 Task: Open Card Email Newsletter Campaign in Board Influencer Marketing to Workspace Customer Success and add a team member Softage.4@softage.net, a label Orange, a checklist E-book Publishing, an attachment from your onedrive, a color Orange and finally, add a card description 'Develop and launch new email marketing campaign' and a comment 'Let us make sure we have clear communication channels in place for this task to ensure that everyone is on the same page.'. Add a start date 'Jan 04, 1900' with a due date 'Jan 11, 1900'
Action: Mouse moved to (39, 279)
Screenshot: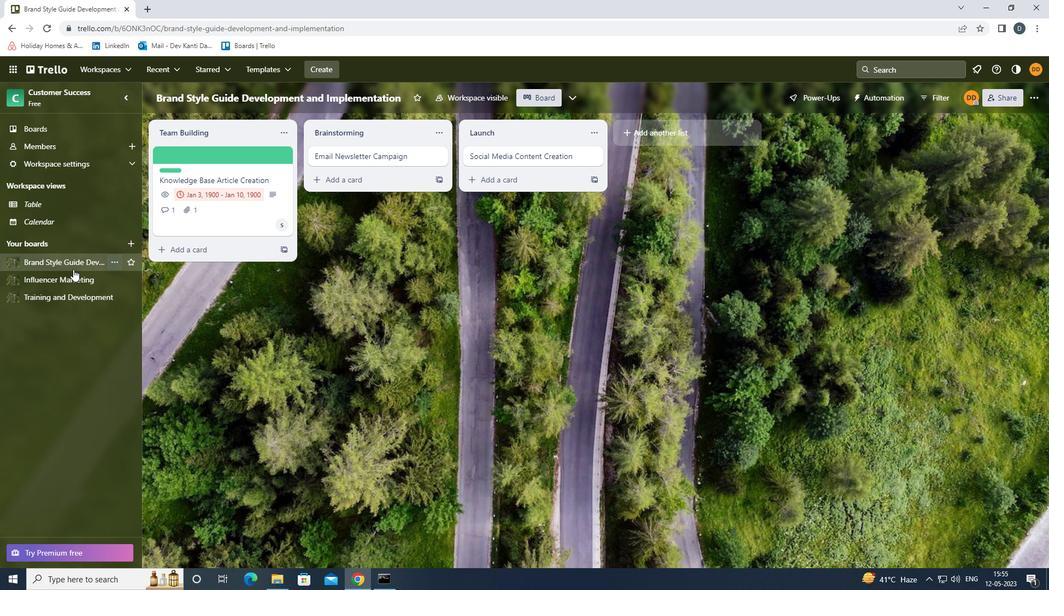 
Action: Mouse pressed left at (39, 279)
Screenshot: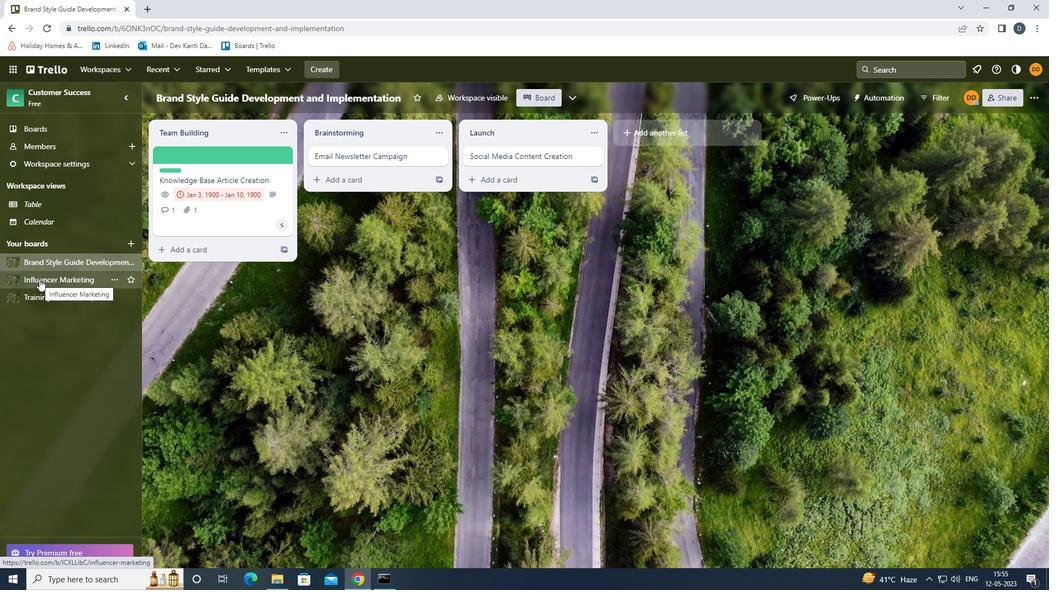 
Action: Mouse moved to (352, 155)
Screenshot: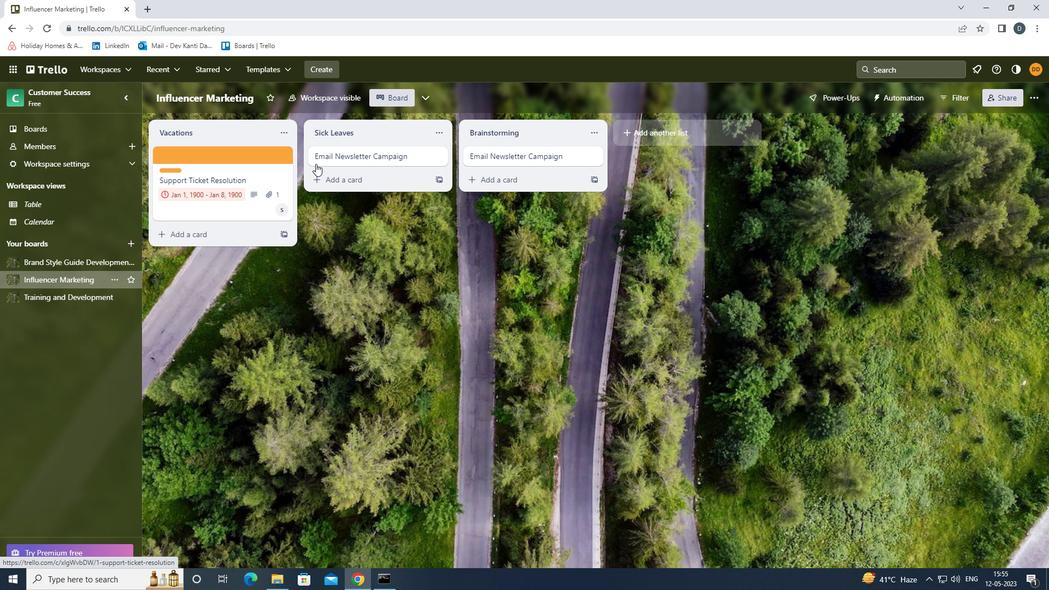 
Action: Mouse pressed left at (352, 155)
Screenshot: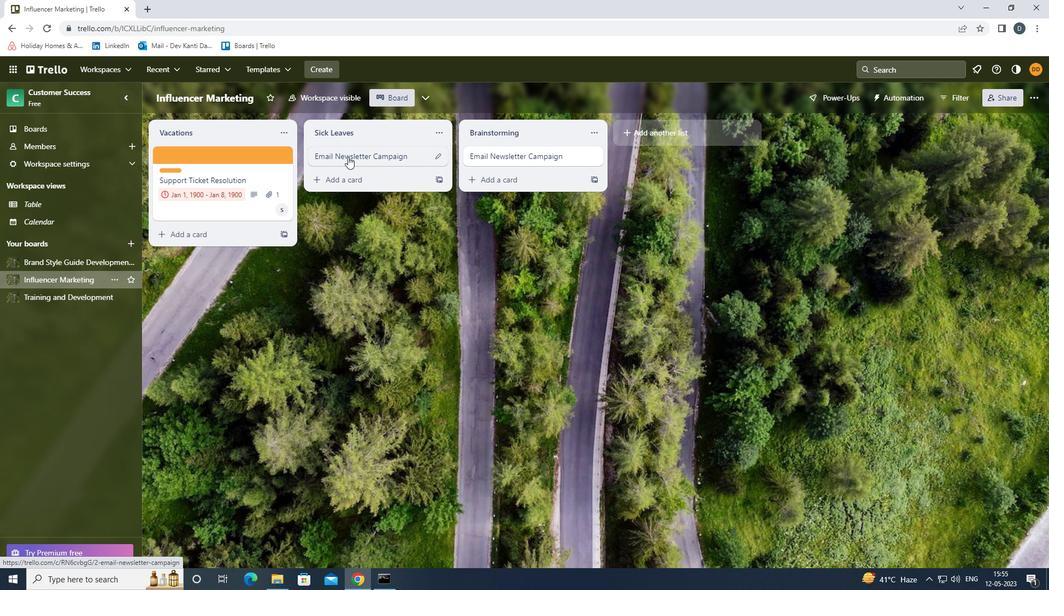 
Action: Mouse moved to (657, 192)
Screenshot: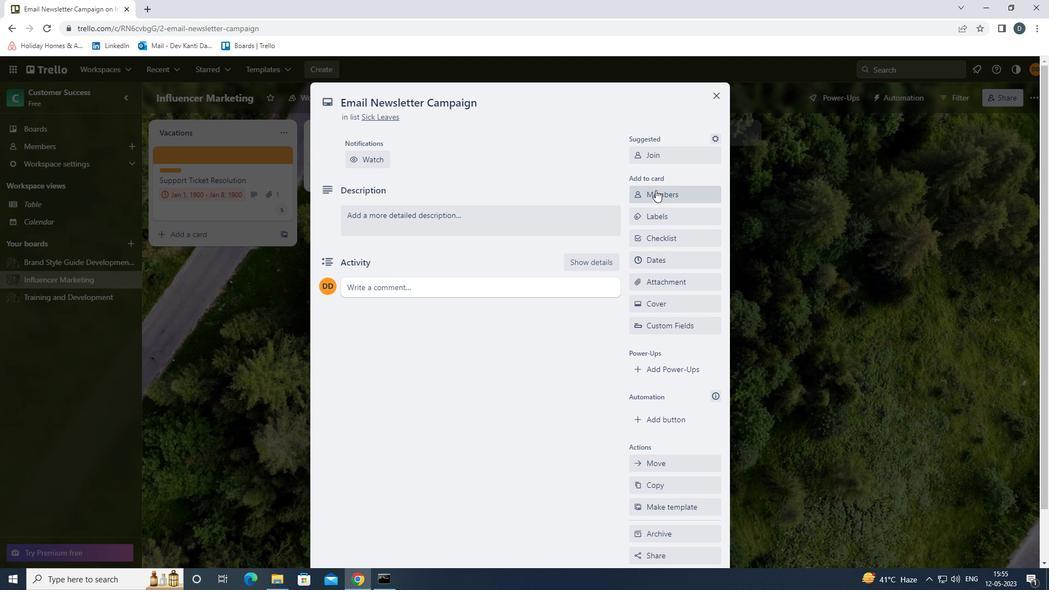 
Action: Mouse pressed left at (657, 192)
Screenshot: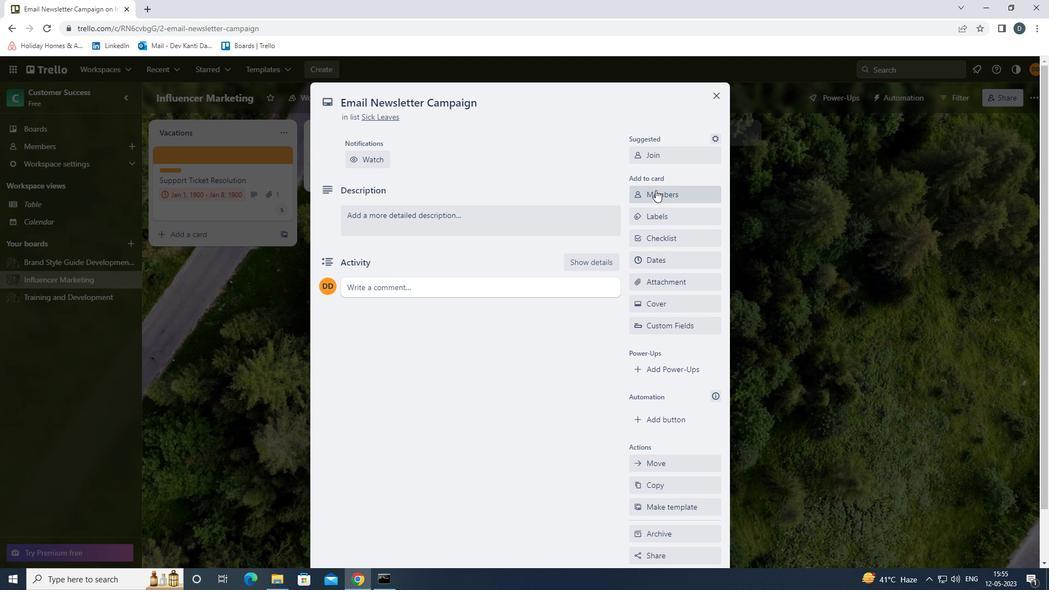 
Action: Mouse moved to (646, 193)
Screenshot: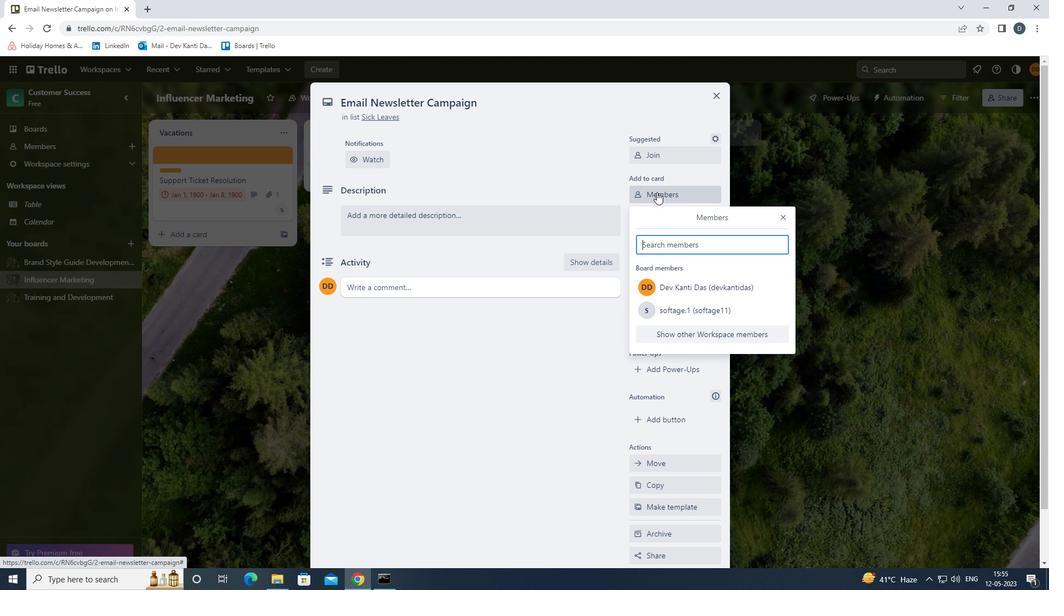 
Action: Key pressed <Key.shift>SOFTAGE.4<Key.shift>@SOFTAGE.NET
Screenshot: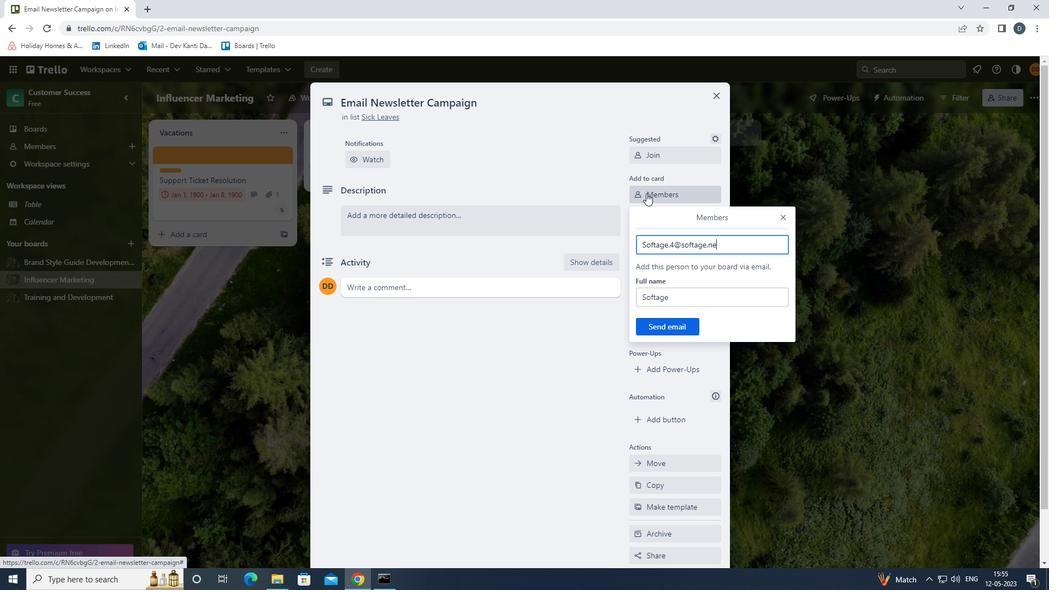
Action: Mouse moved to (646, 326)
Screenshot: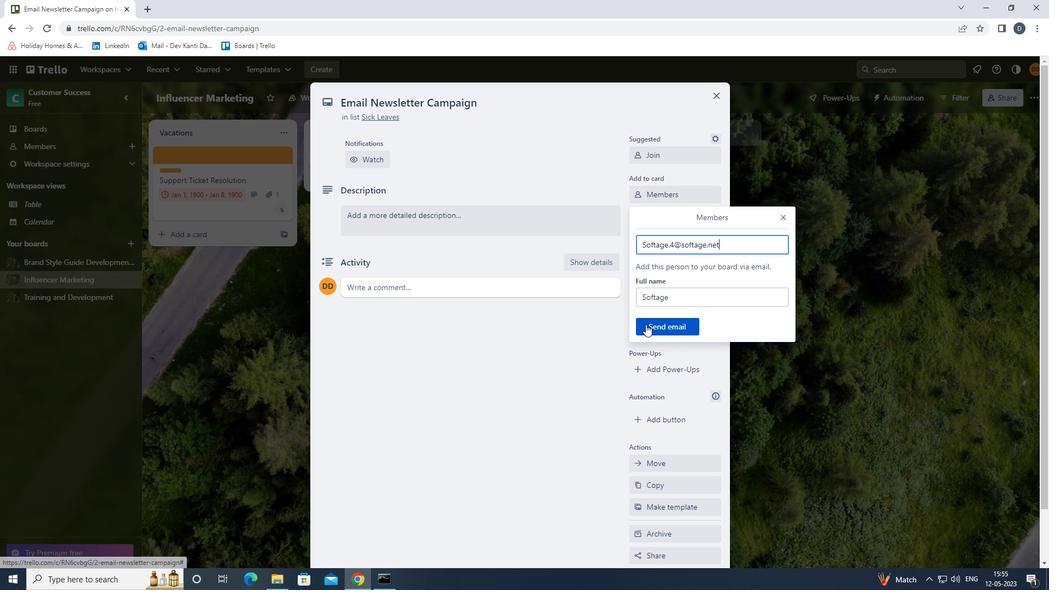 
Action: Mouse pressed left at (646, 326)
Screenshot: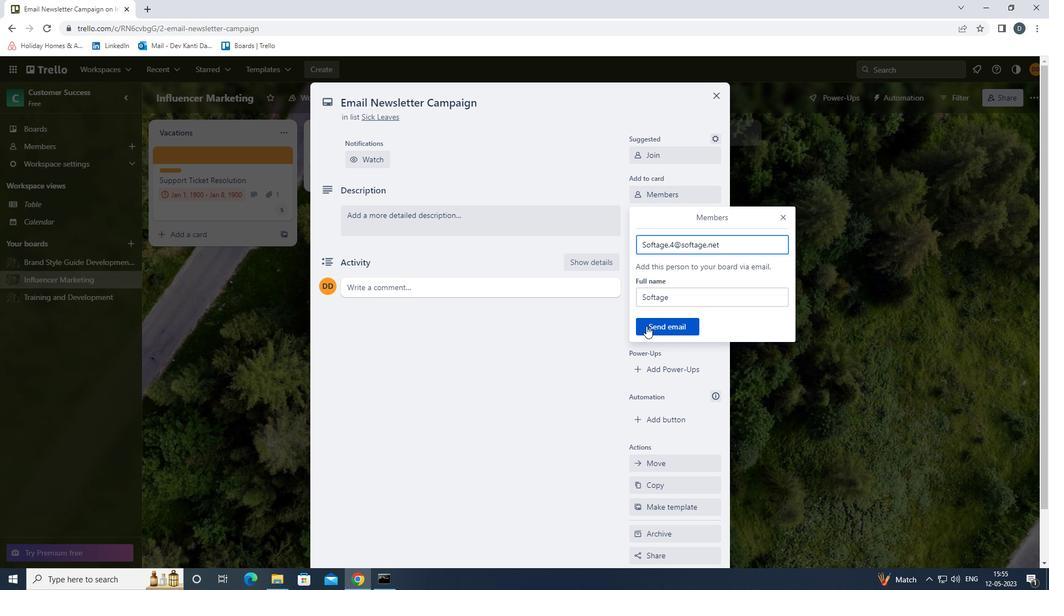 
Action: Mouse moved to (674, 221)
Screenshot: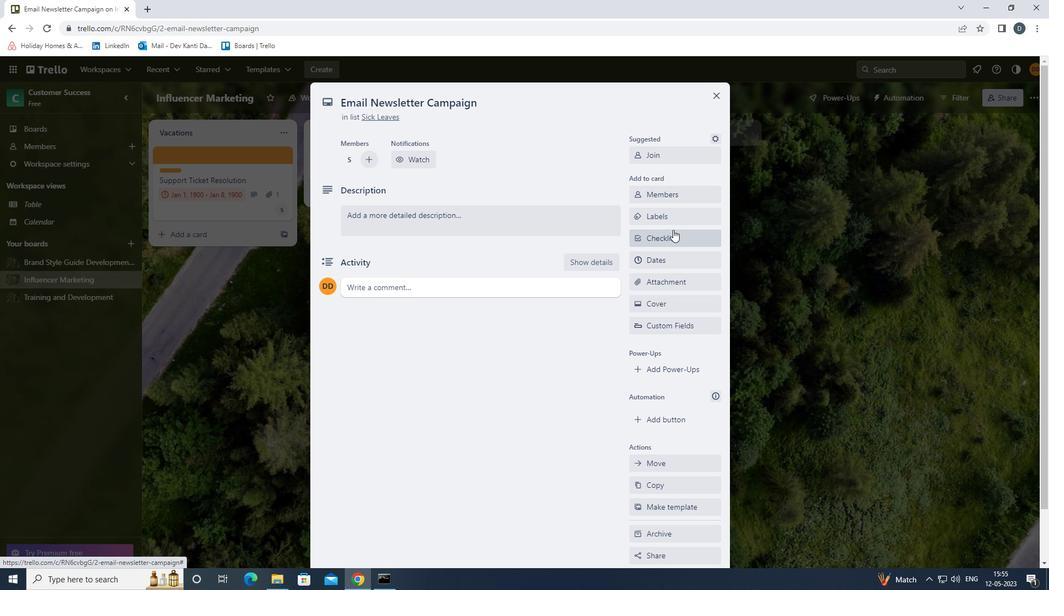
Action: Mouse pressed left at (674, 221)
Screenshot: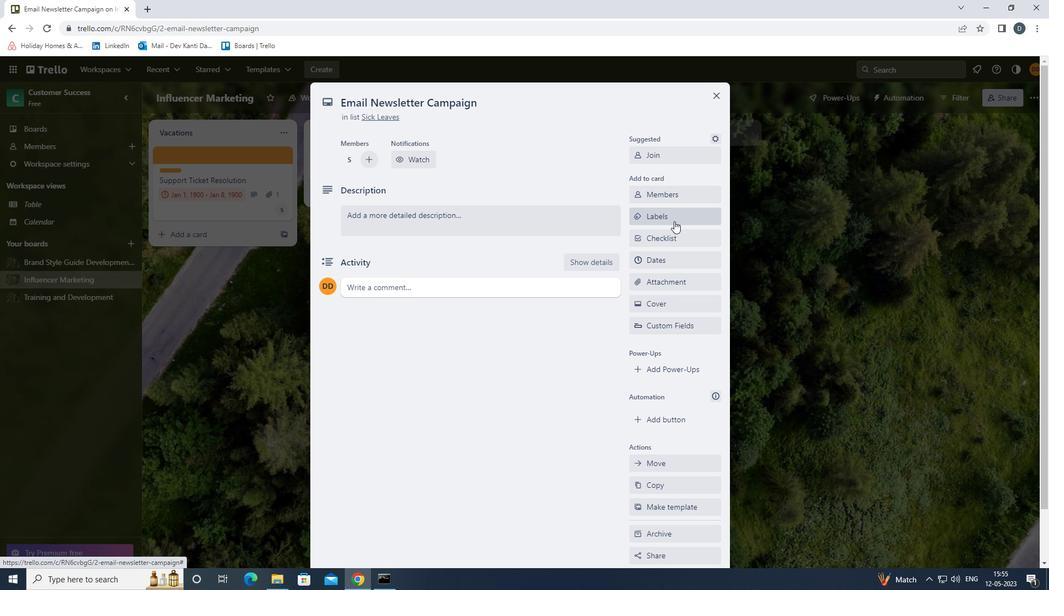 
Action: Mouse moved to (693, 351)
Screenshot: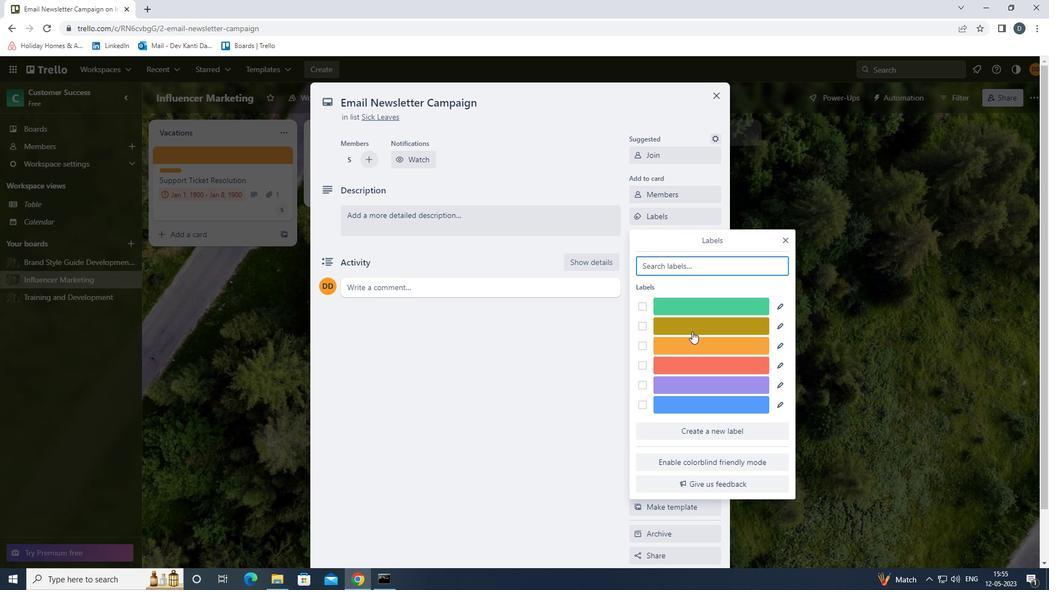 
Action: Mouse pressed left at (693, 351)
Screenshot: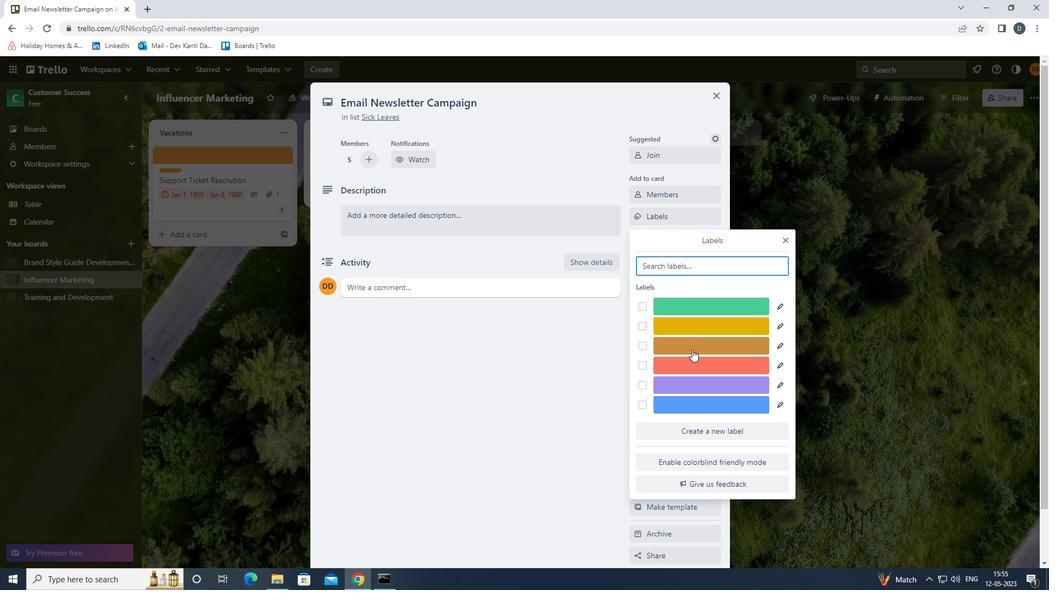 
Action: Mouse moved to (787, 241)
Screenshot: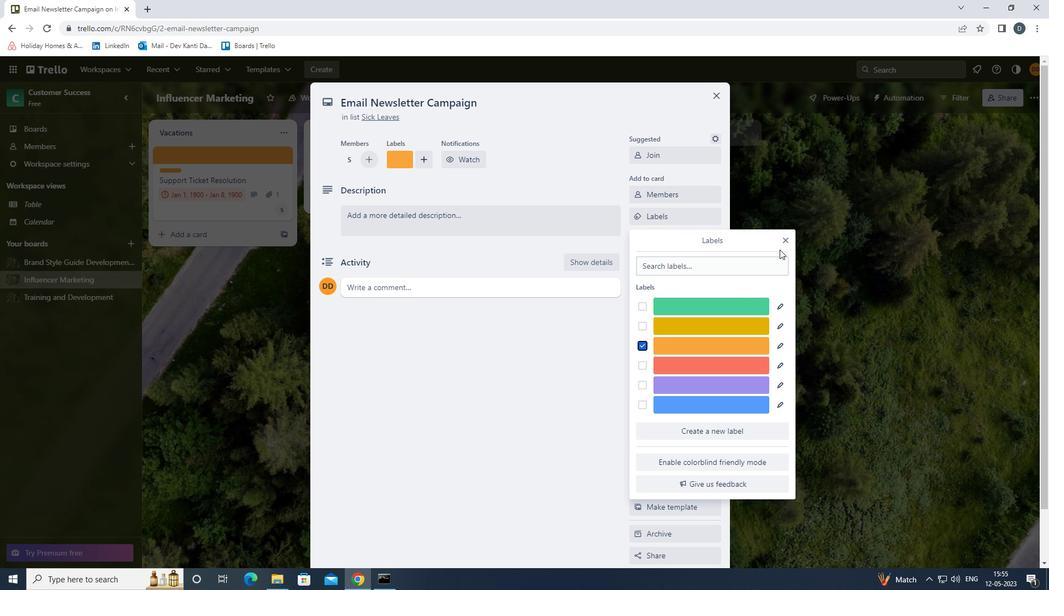 
Action: Mouse pressed left at (787, 241)
Screenshot: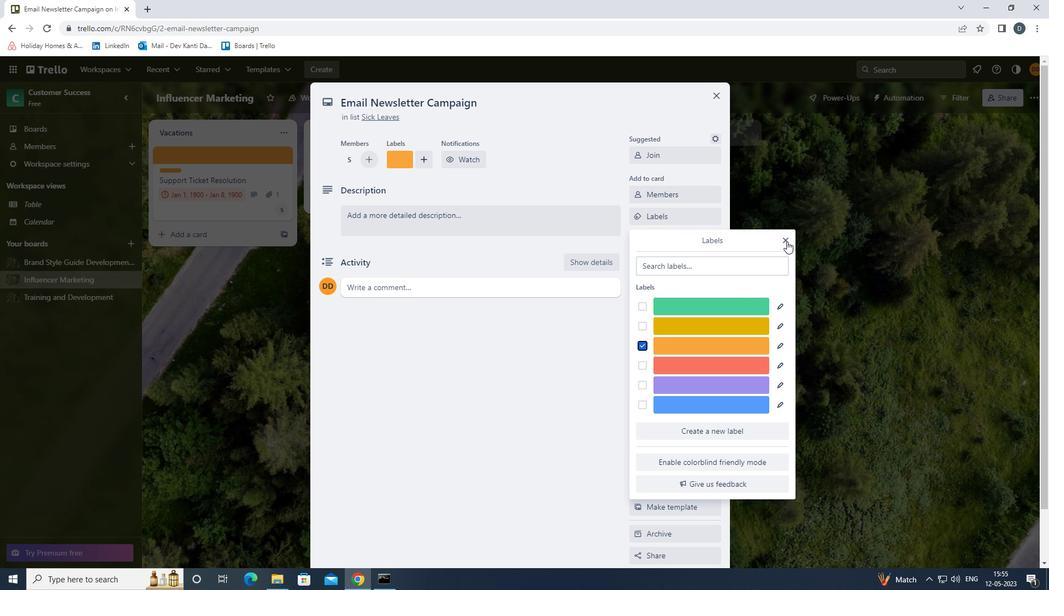 
Action: Mouse moved to (671, 238)
Screenshot: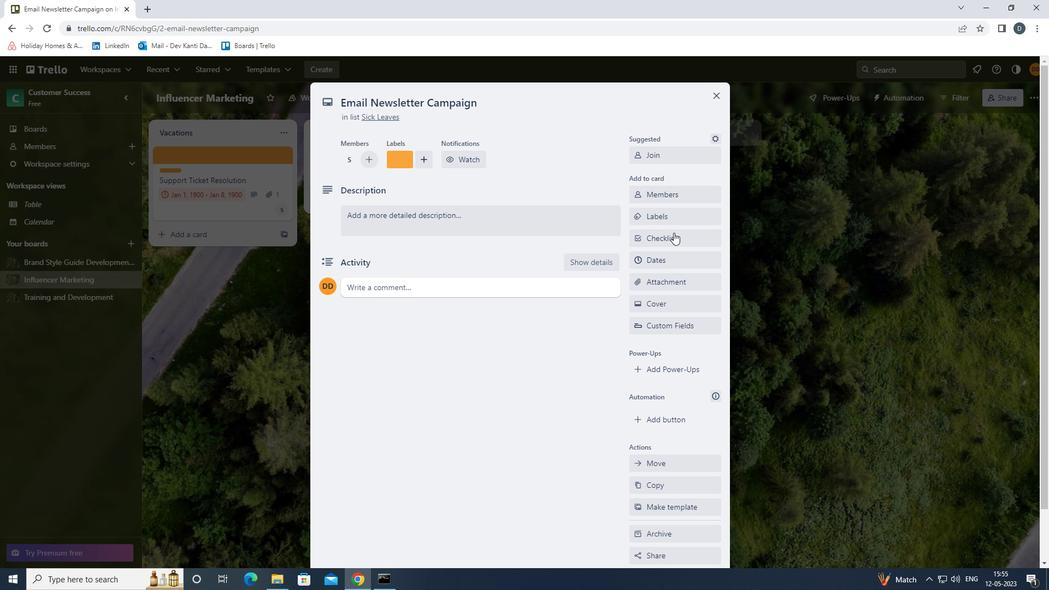
Action: Mouse pressed left at (671, 238)
Screenshot: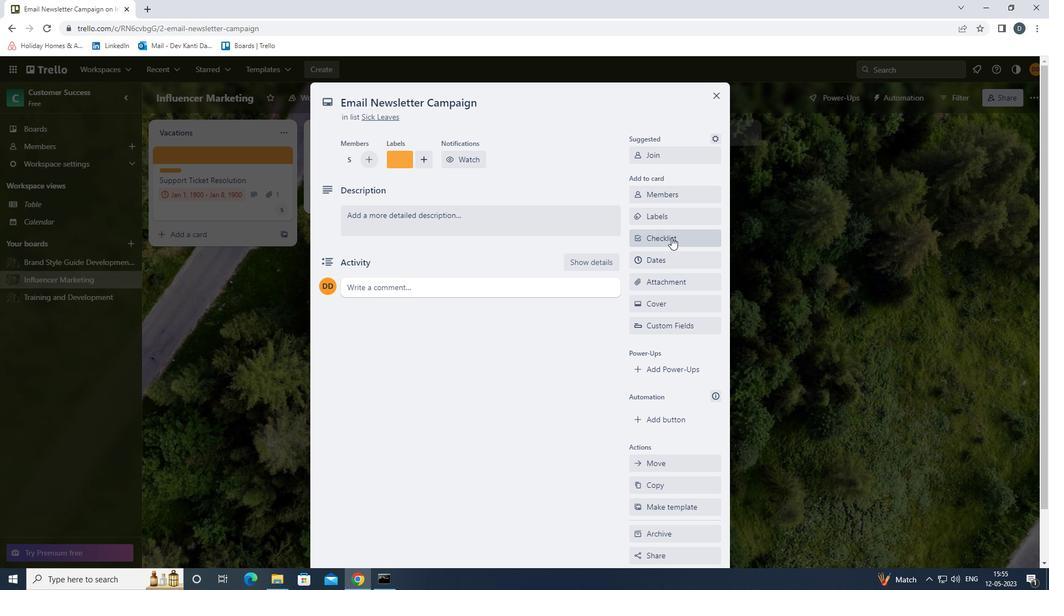 
Action: Key pressed <Key.shift>E<Key.down><Key.enter>
Screenshot: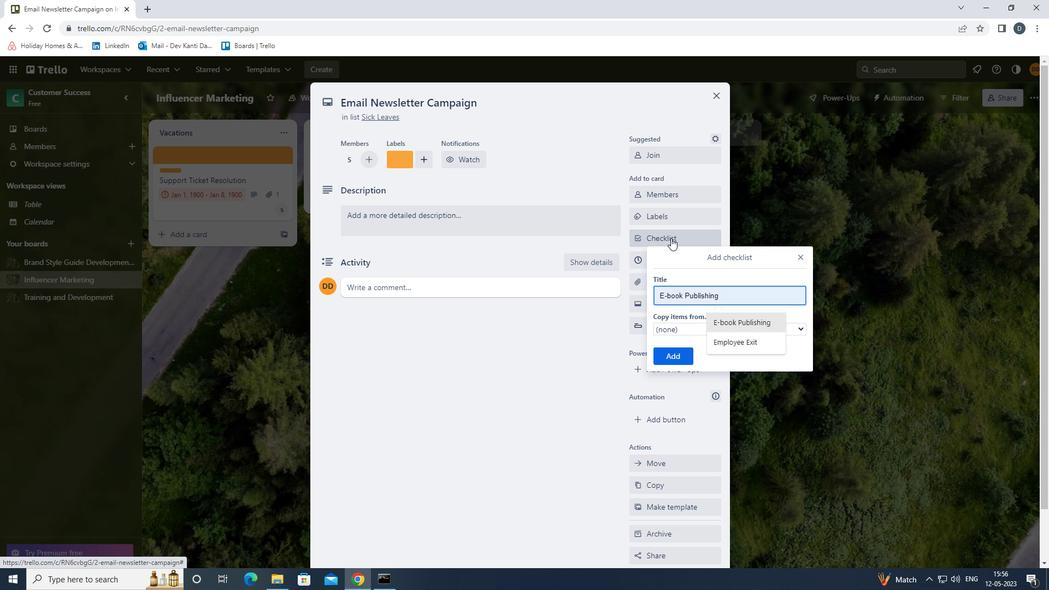 
Action: Mouse moved to (682, 338)
Screenshot: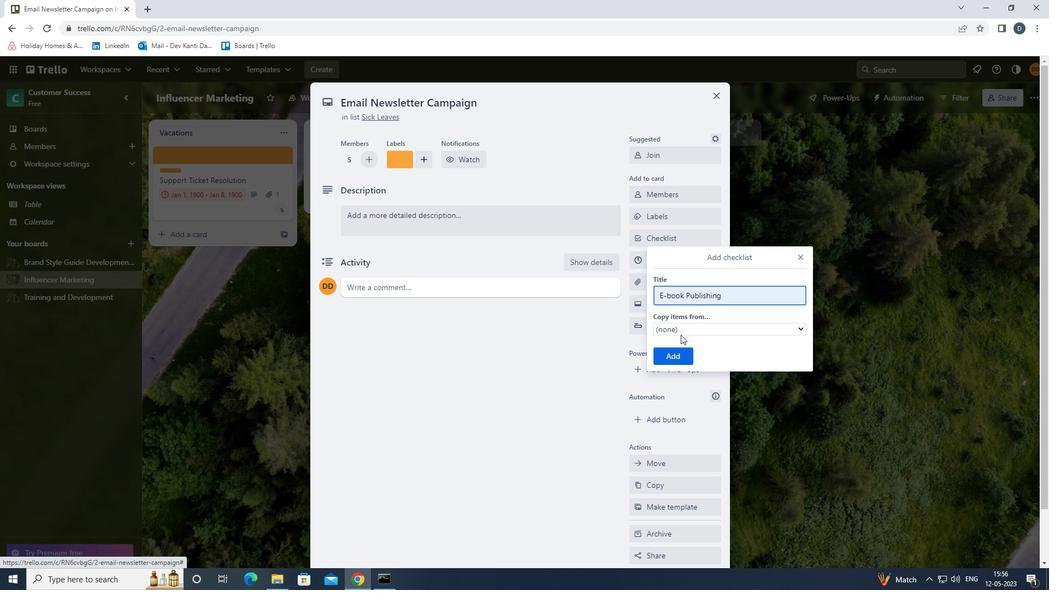 
Action: Key pressed <Key.enter>
Screenshot: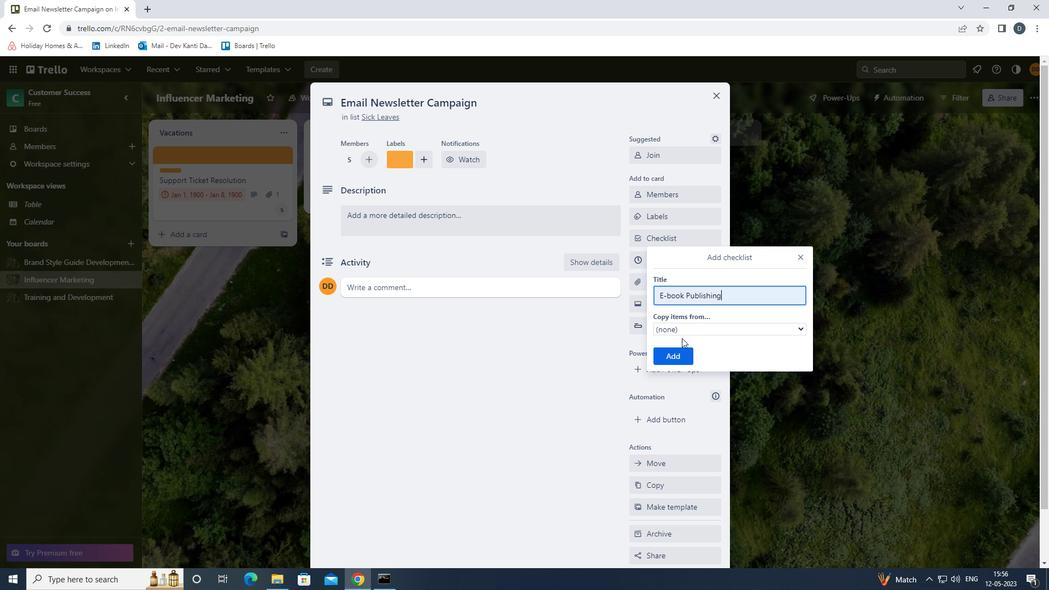 
Action: Mouse moved to (685, 279)
Screenshot: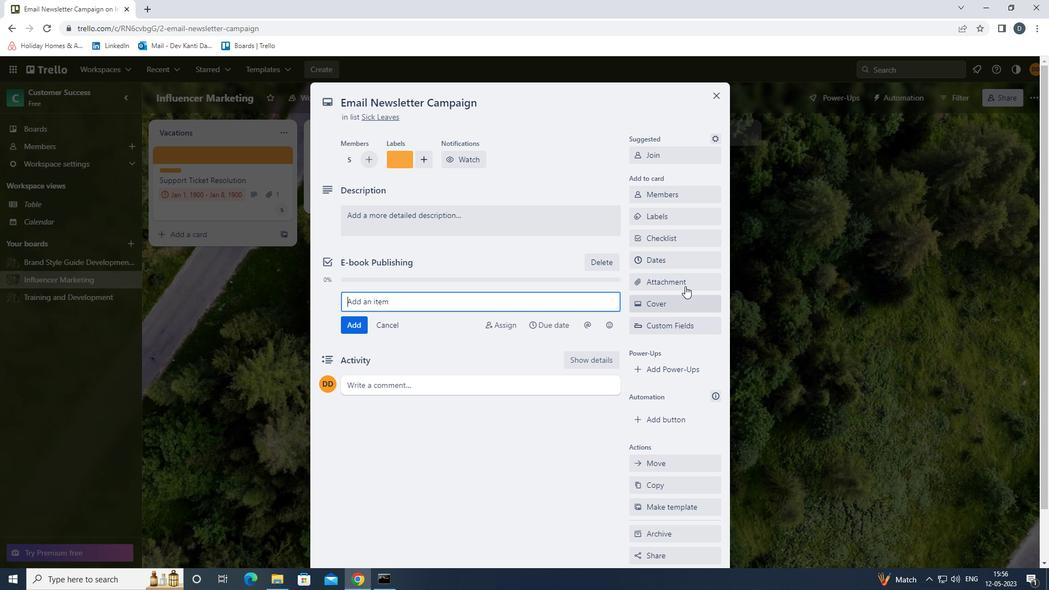
Action: Mouse pressed left at (685, 279)
Screenshot: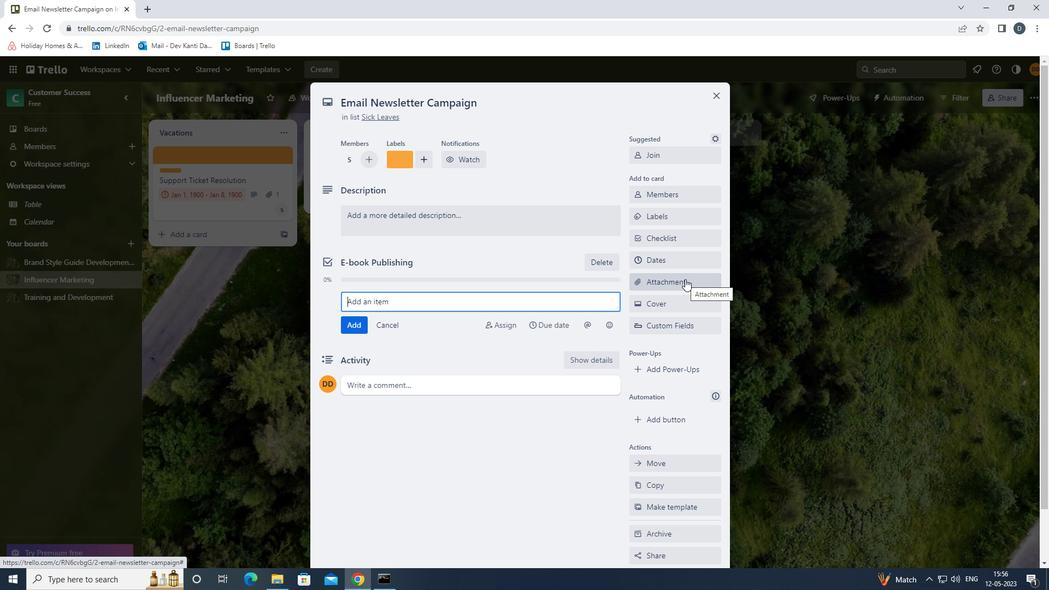 
Action: Mouse moved to (683, 410)
Screenshot: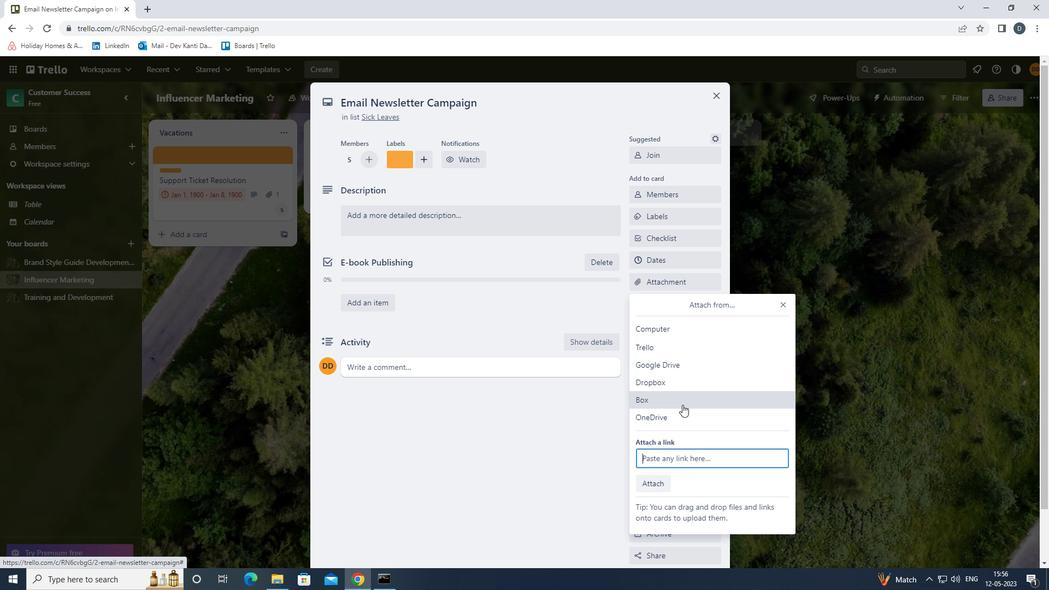 
Action: Mouse pressed left at (683, 410)
Screenshot: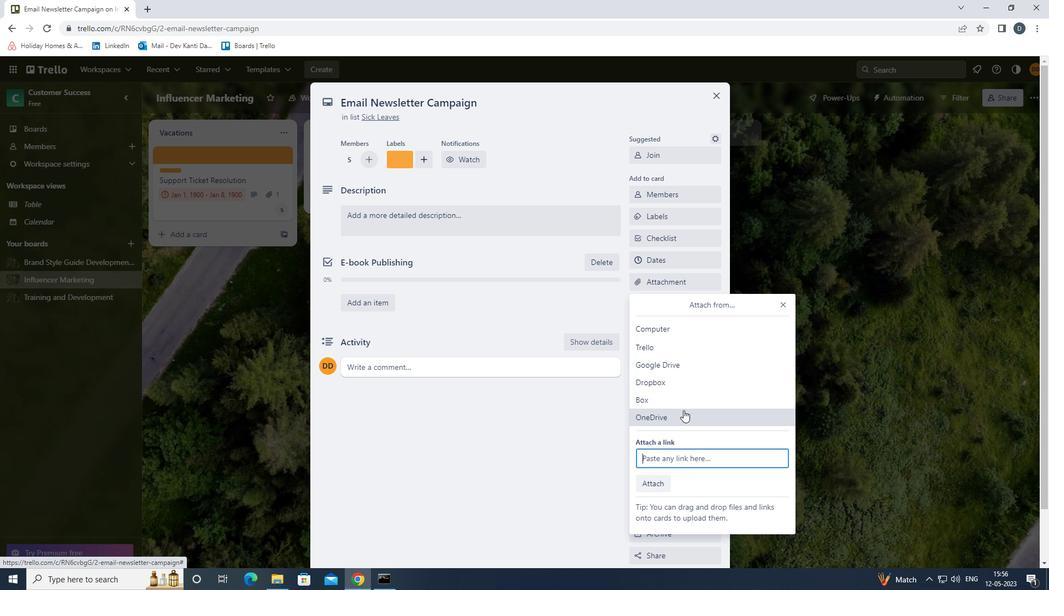 
Action: Mouse moved to (645, 239)
Screenshot: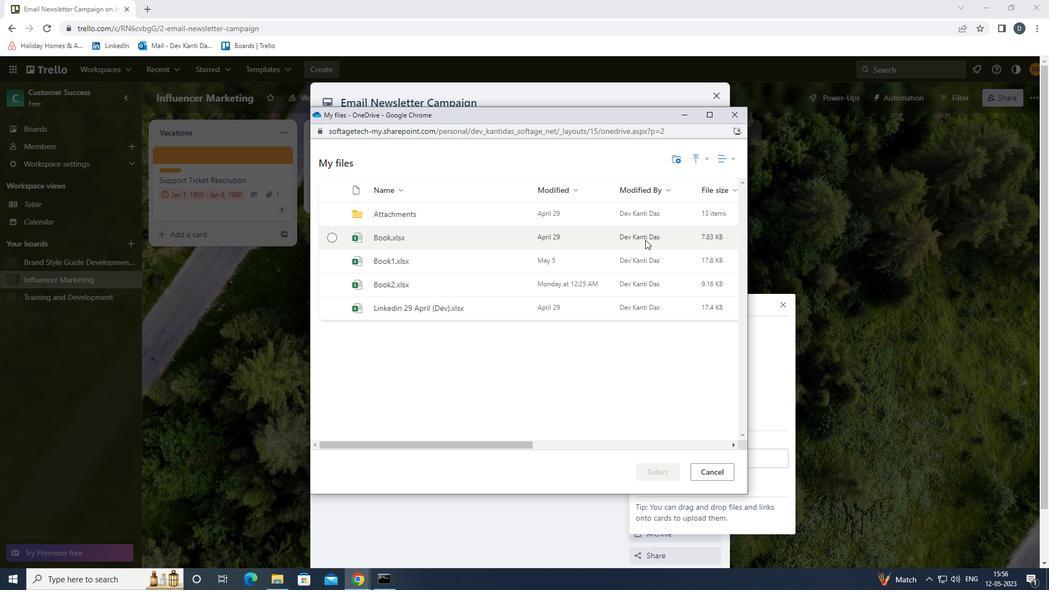 
Action: Mouse pressed left at (645, 239)
Screenshot: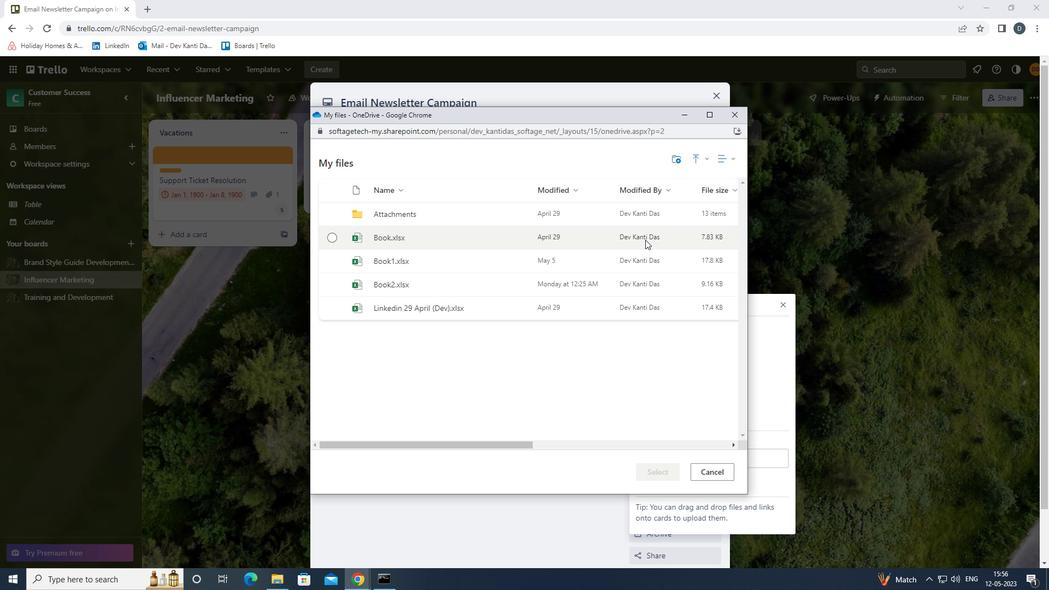 
Action: Mouse moved to (659, 466)
Screenshot: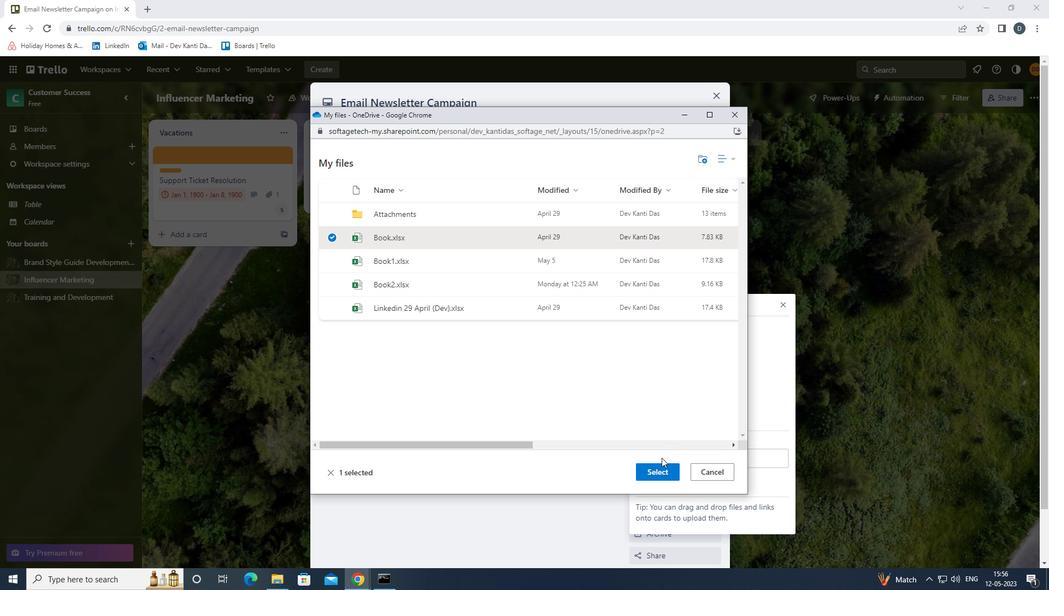 
Action: Mouse pressed left at (659, 466)
Screenshot: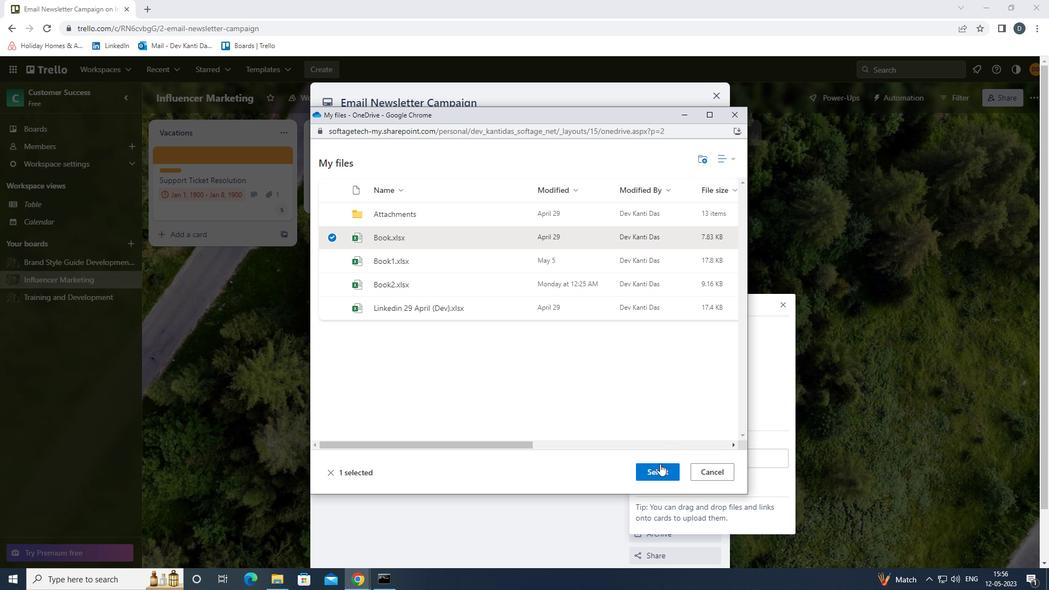 
Action: Mouse moved to (670, 308)
Screenshot: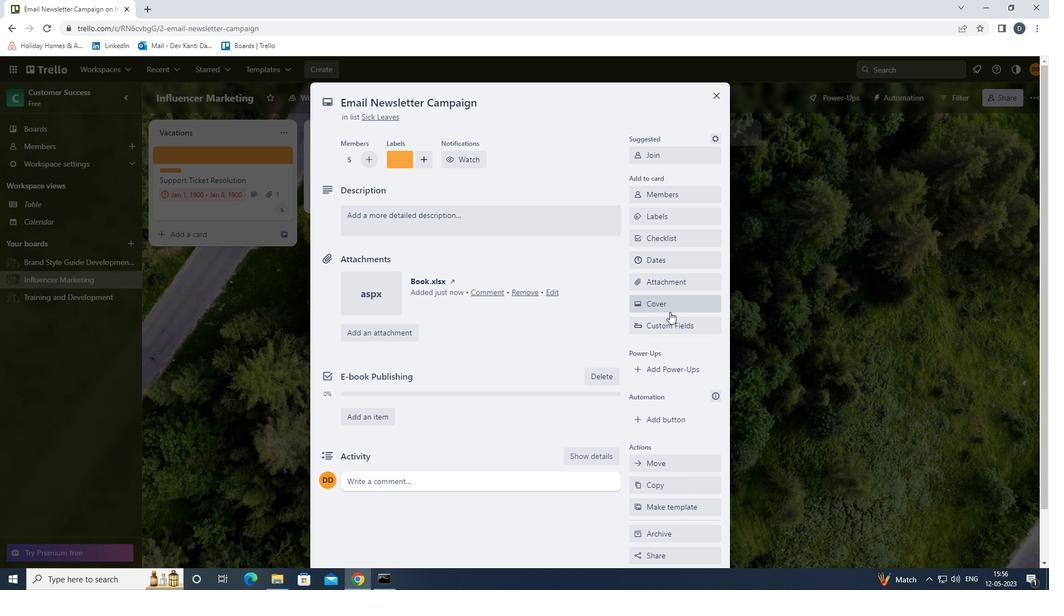 
Action: Mouse pressed left at (670, 308)
Screenshot: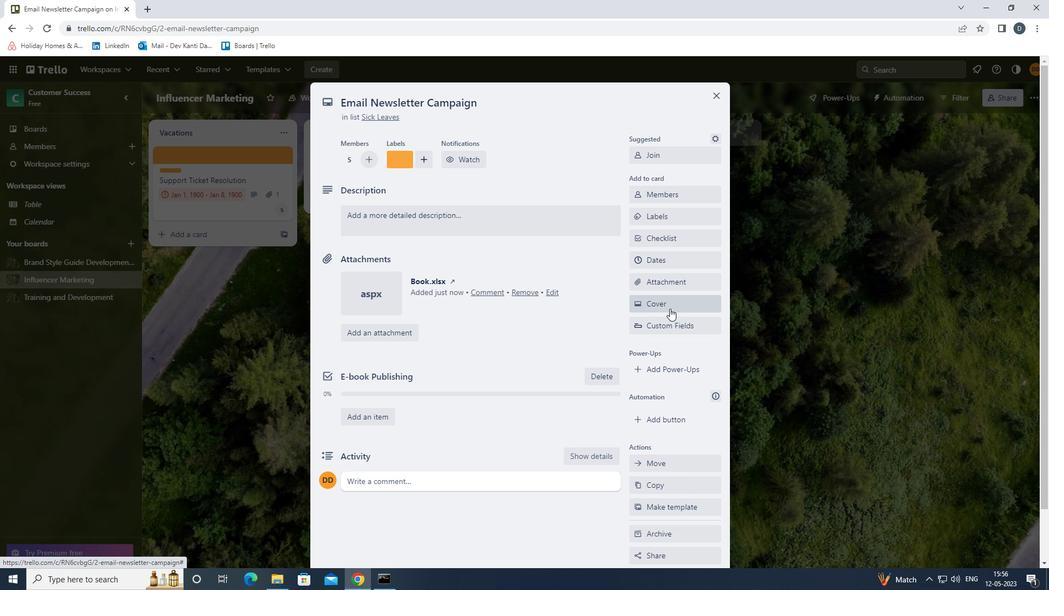 
Action: Mouse moved to (708, 347)
Screenshot: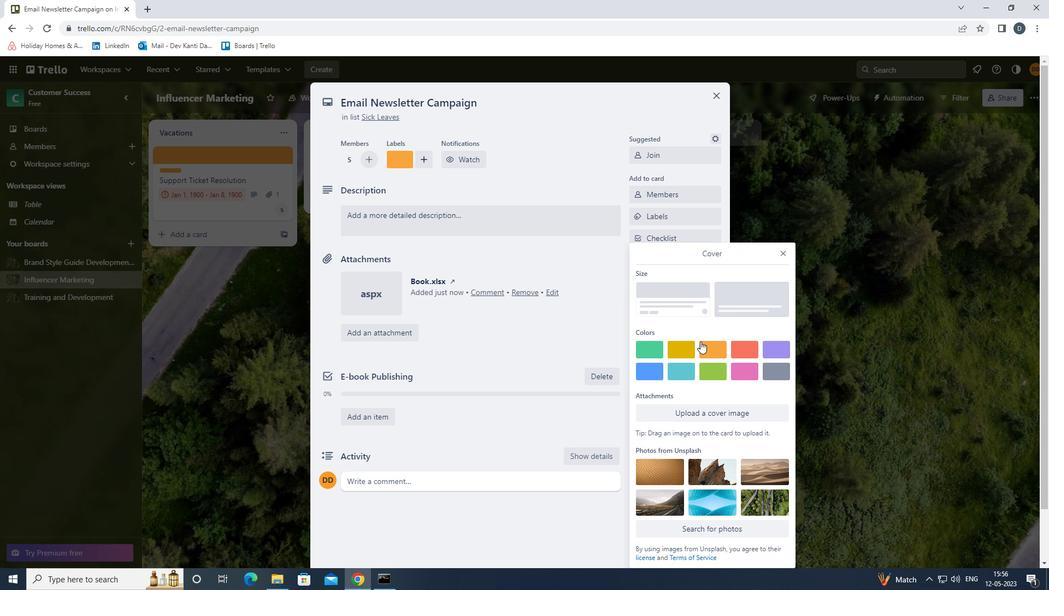 
Action: Mouse pressed left at (708, 347)
Screenshot: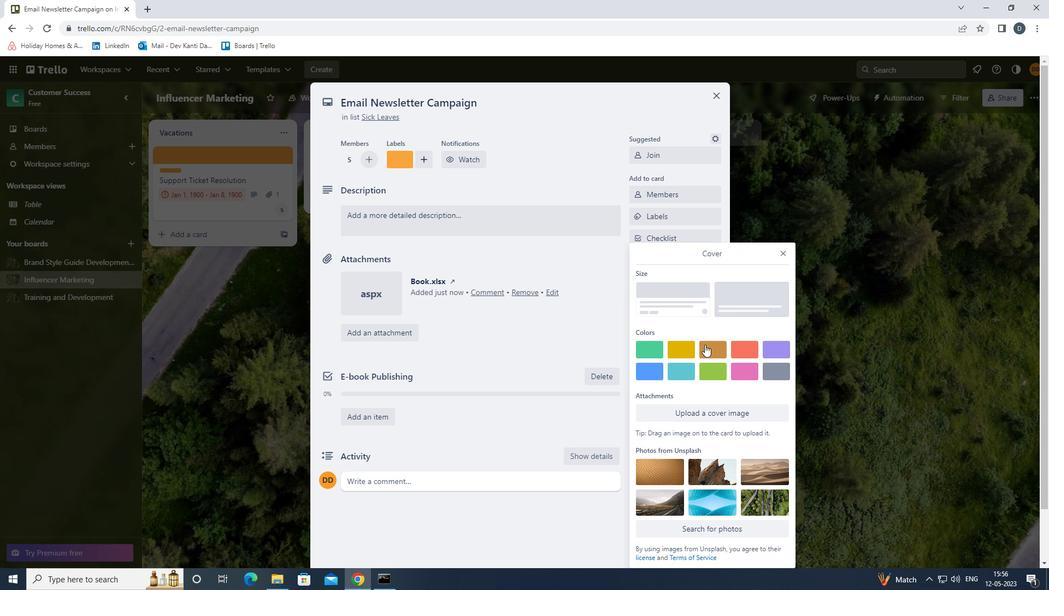 
Action: Mouse moved to (780, 237)
Screenshot: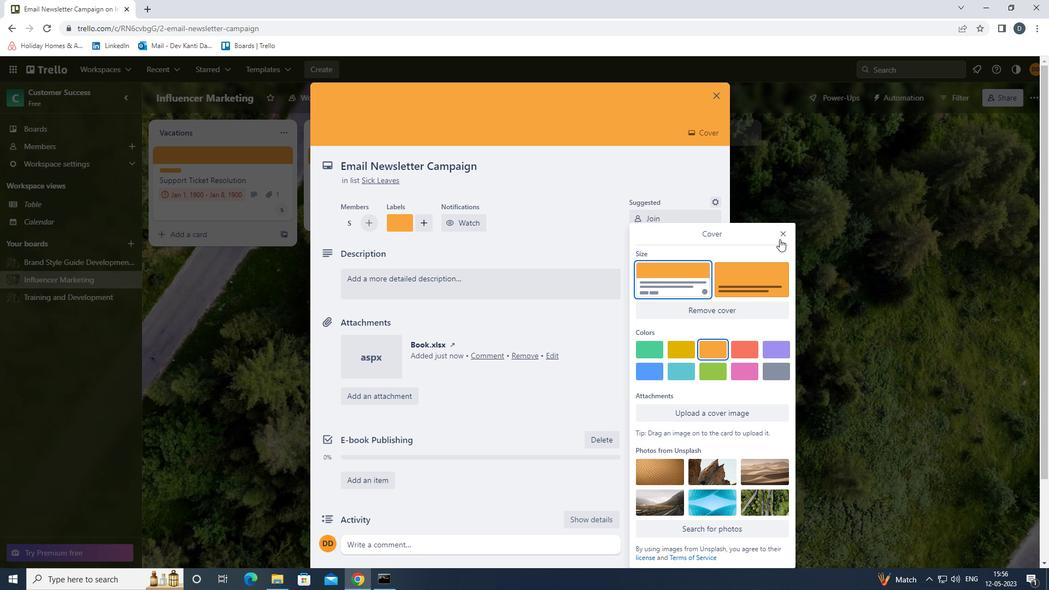 
Action: Mouse pressed left at (780, 237)
Screenshot: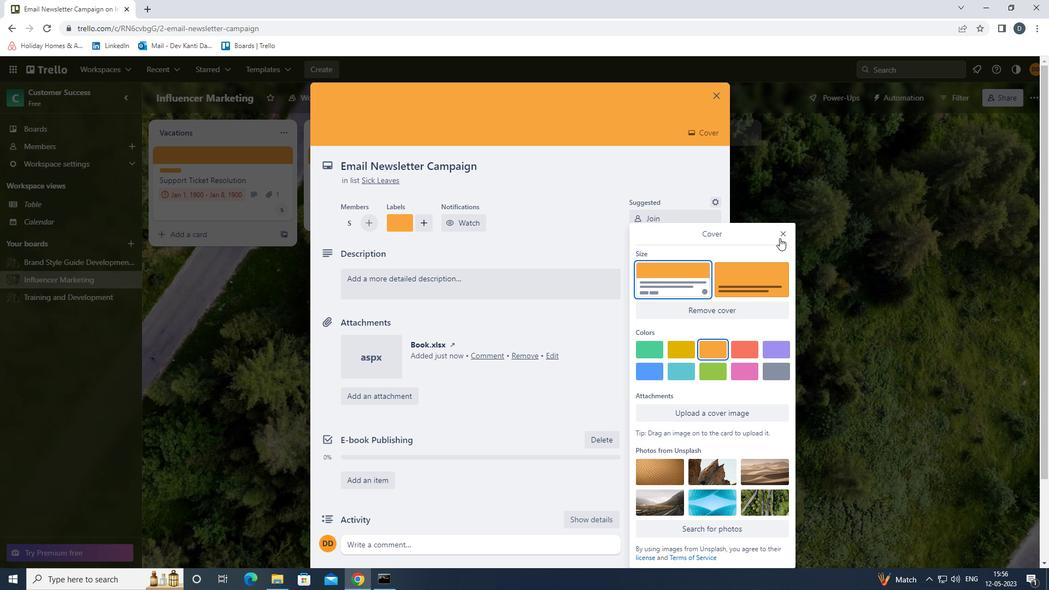 
Action: Mouse moved to (566, 278)
Screenshot: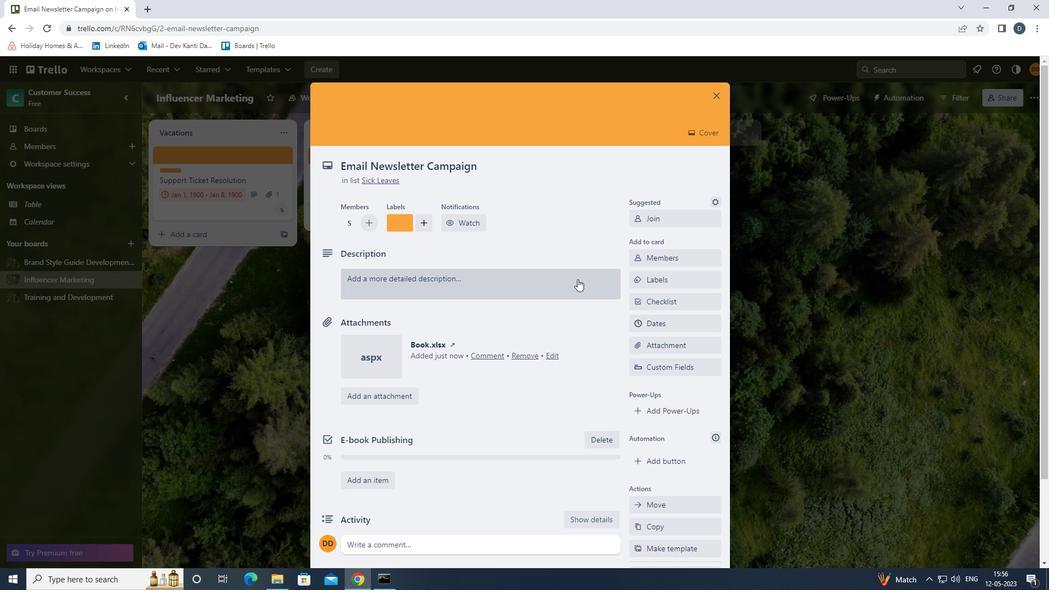
Action: Mouse pressed left at (566, 278)
Screenshot: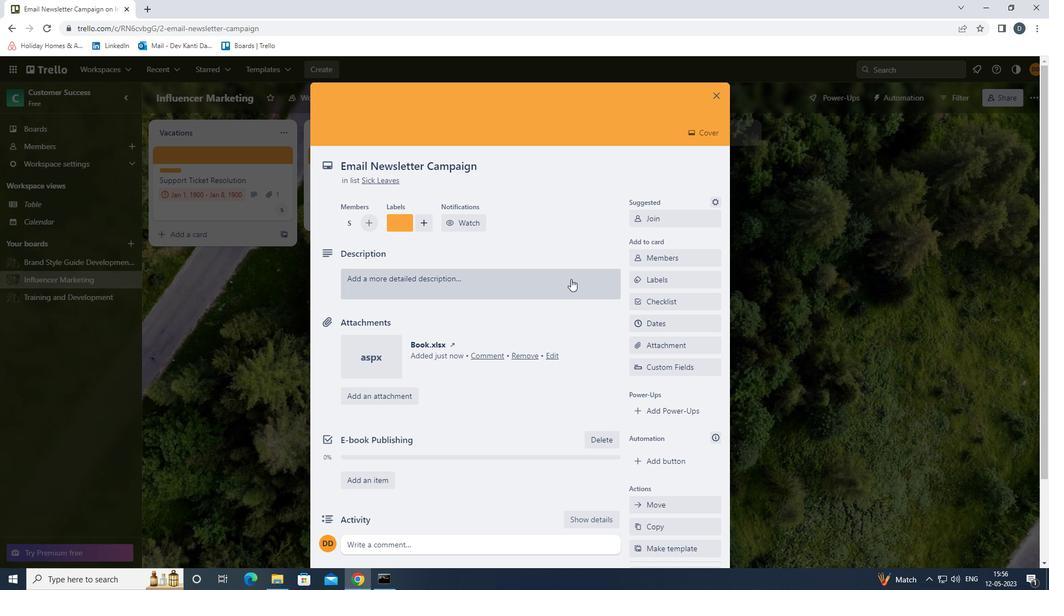 
Action: Key pressed <Key.shift>DEVELOP<Key.space>AND<Key.space>LAUNCH<Key.space>NEW<Key.space>EMAIL<Key.space>MARJ<Key.backspace>KETING<Key.space>CAMPAIGN.
Screenshot: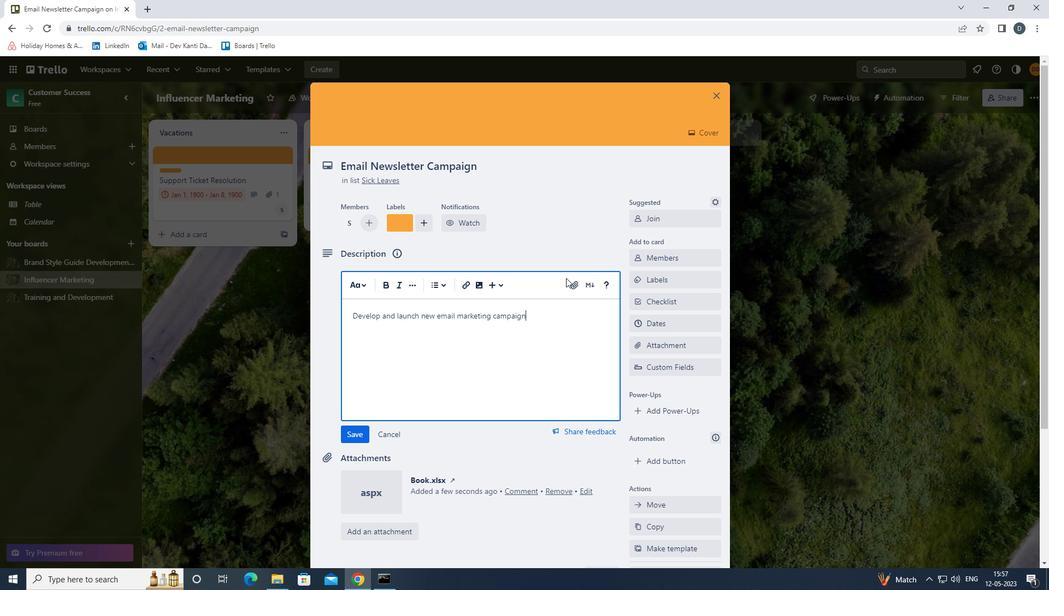 
Action: Mouse moved to (352, 433)
Screenshot: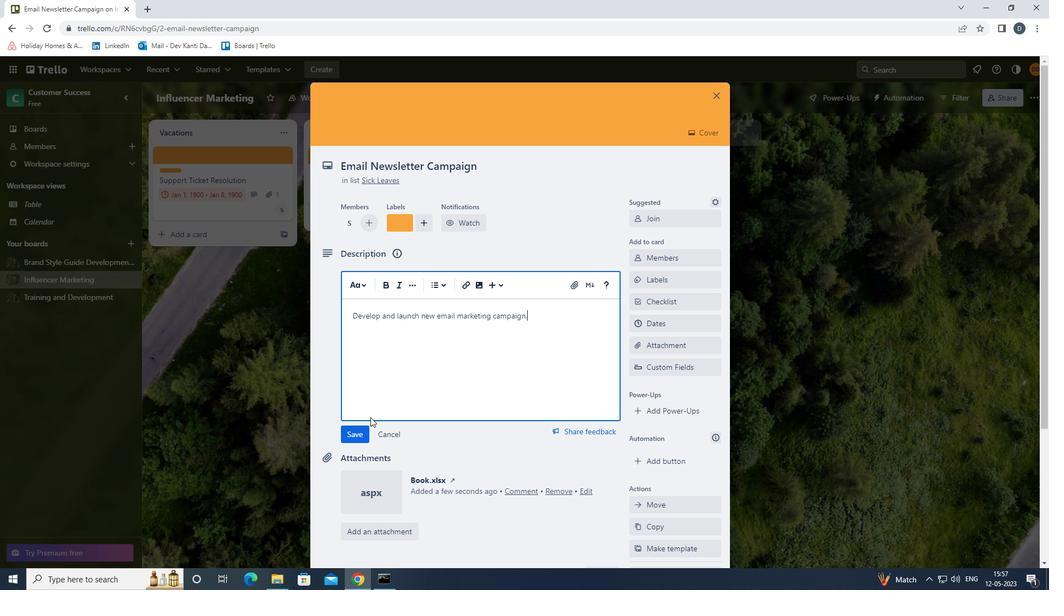 
Action: Mouse pressed left at (352, 433)
Screenshot: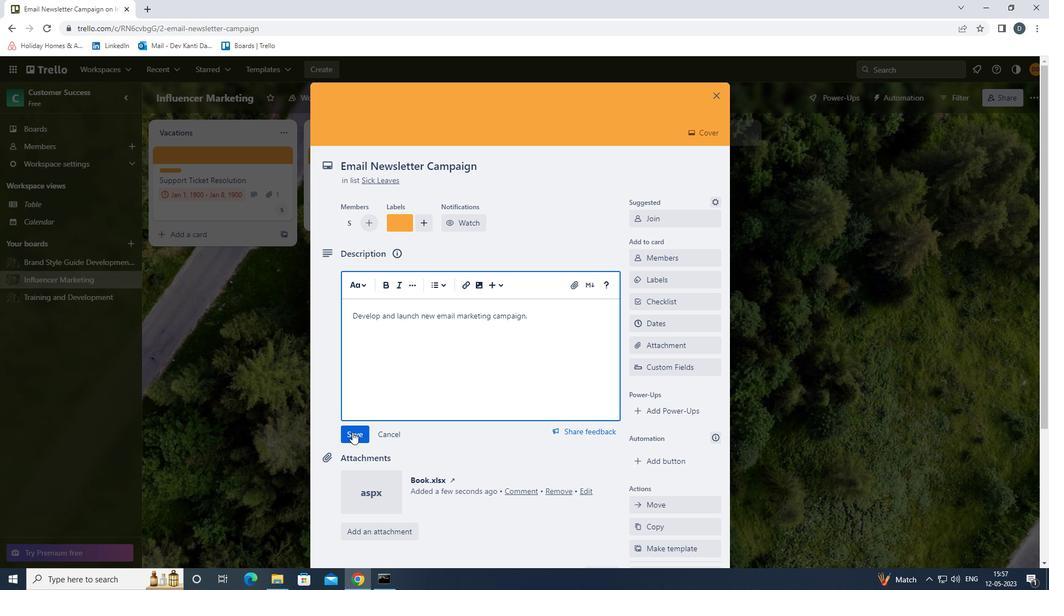 
Action: Mouse moved to (367, 521)
Screenshot: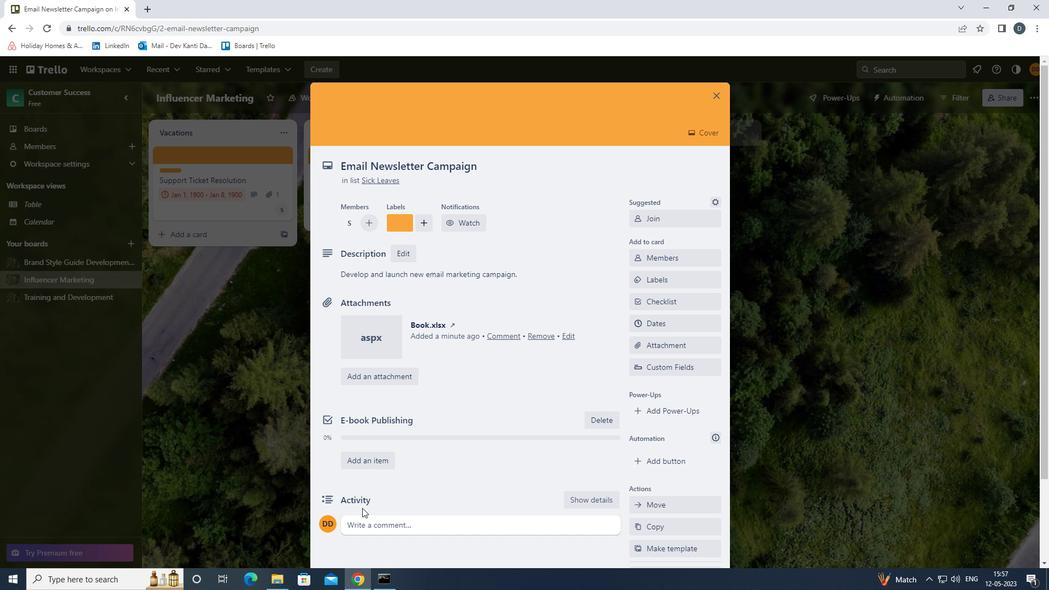 
Action: Mouse pressed left at (367, 521)
Screenshot: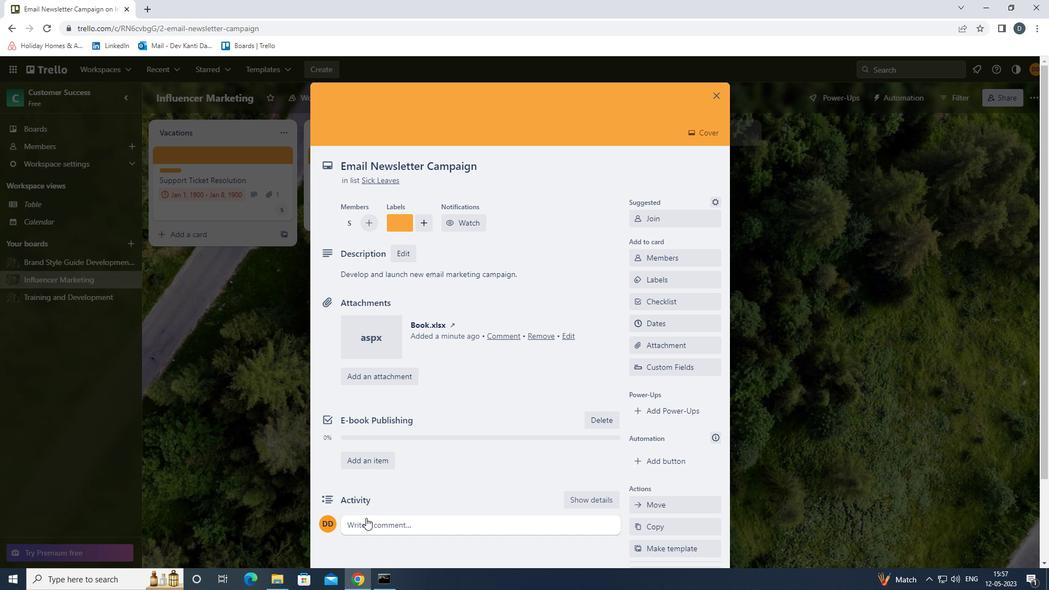 
Action: Mouse moved to (421, 495)
Screenshot: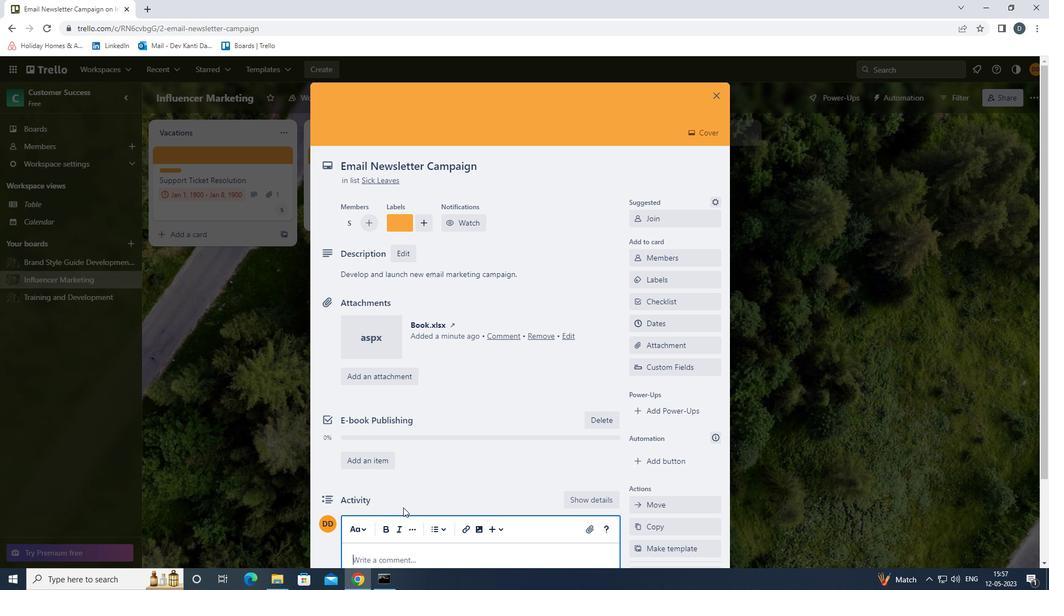 
Action: Mouse scrolled (421, 494) with delta (0, 0)
Screenshot: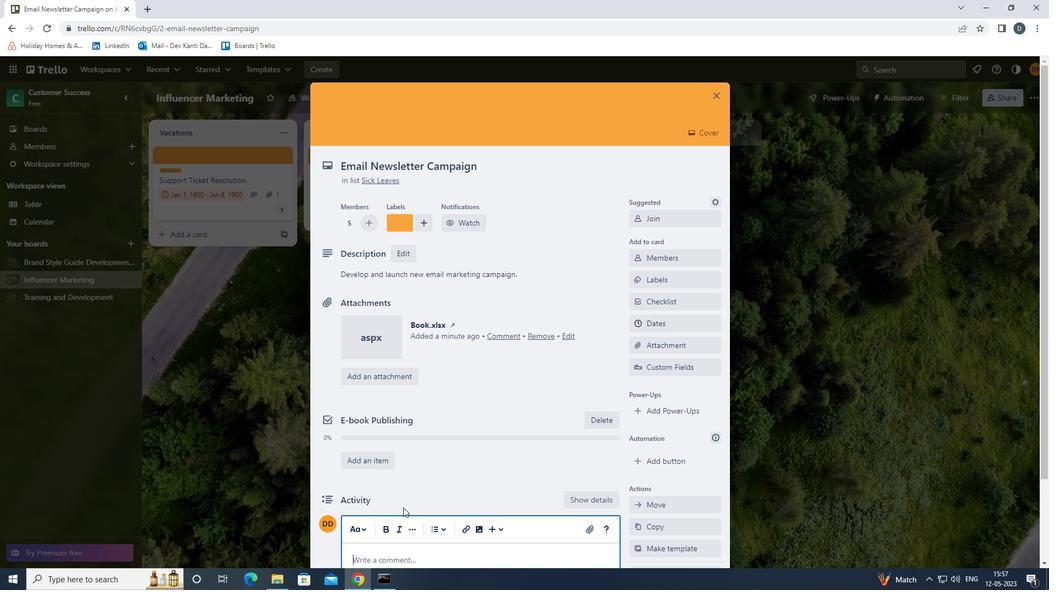 
Action: Mouse scrolled (421, 494) with delta (0, 0)
Screenshot: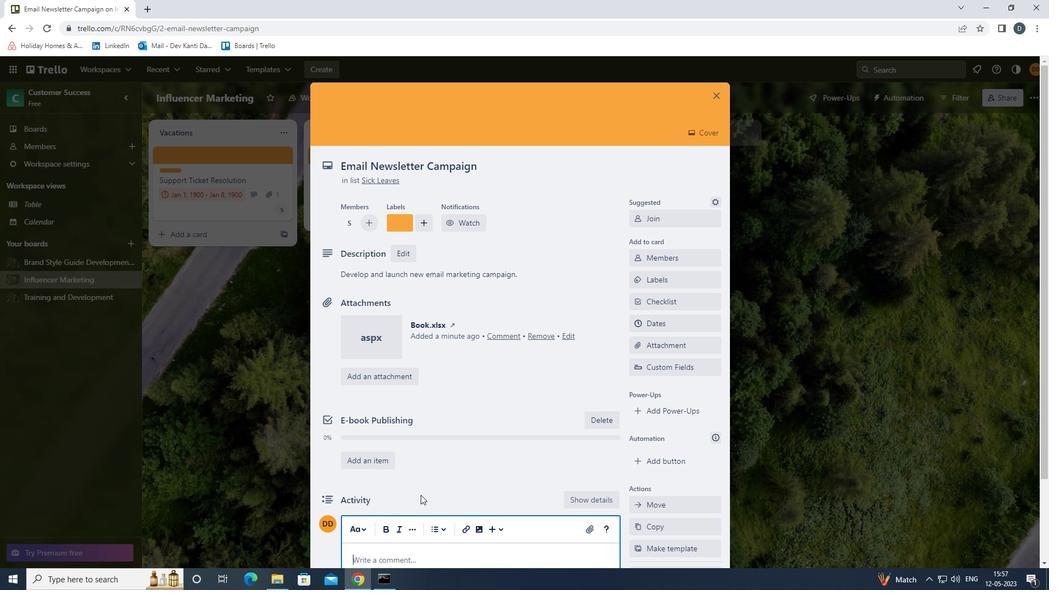 
Action: Mouse moved to (454, 463)
Screenshot: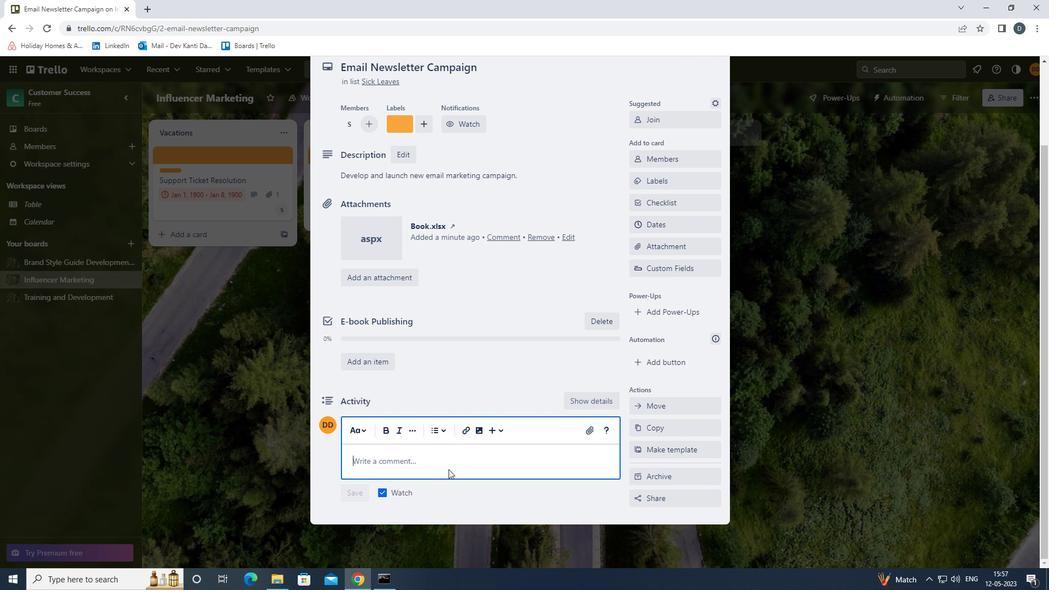
Action: Mouse pressed left at (454, 463)
Screenshot: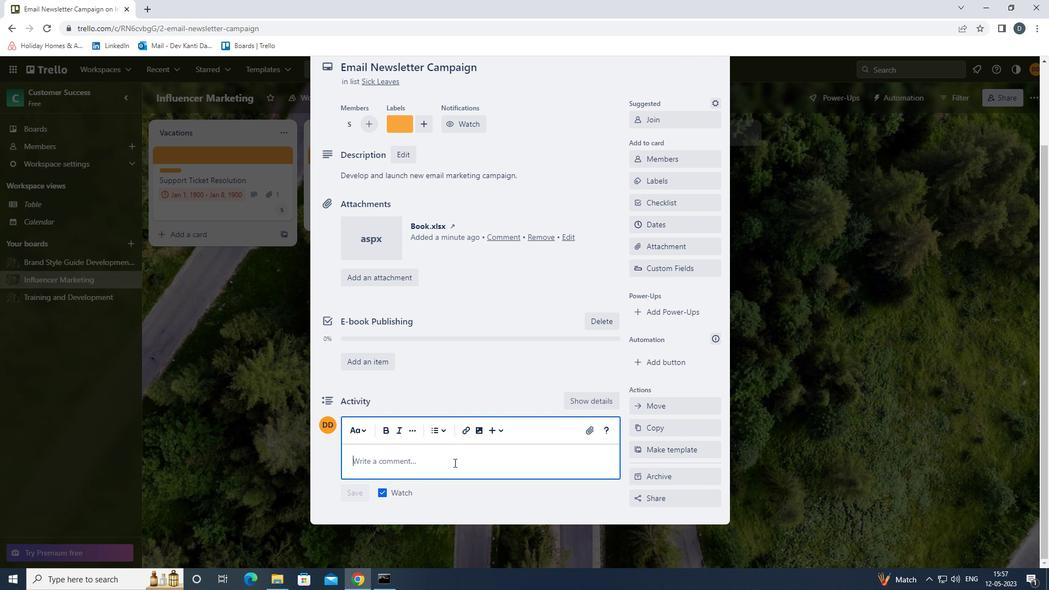 
Action: Key pressed <Key.shift_r>LET<Key.space>US<Key.space>MAKE<Key.space>SURE<Key.space>WE<Key.space>HAVE<Key.space>CLEAR<Key.space>COMMUNICATION<Key.space>CHANNELS<Key.space>IN<Key.space>PLACE<Key.space>FOR<Key.space>THIS<Key.space>TO<Key.space>ENSURE<Key.space>THAT<Key.space>EVRY<Key.backspace><Key.backspace>ERYONE<Key.space>IS<Key.space>N<Key.backspace>ON<Key.space>THE<Key.space>SAME<Key.space>PAGE.
Screenshot: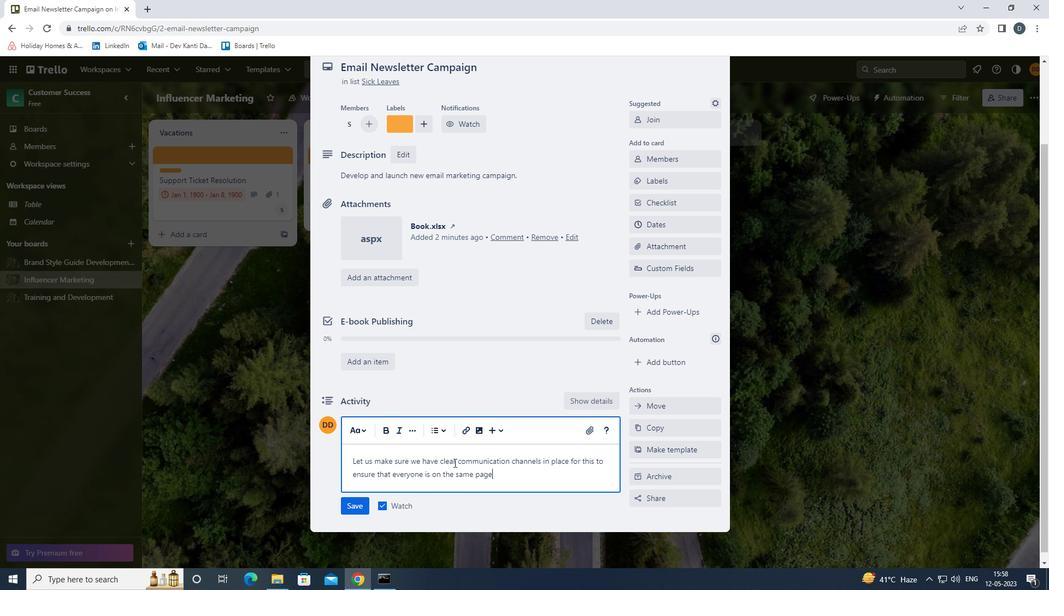 
Action: Mouse moved to (355, 515)
Screenshot: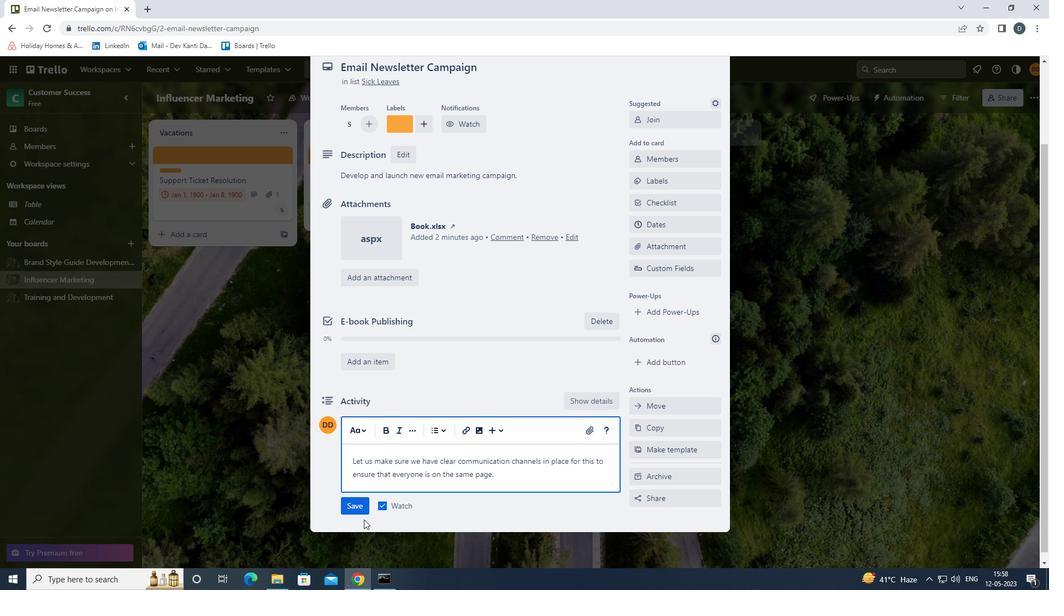 
Action: Mouse pressed left at (355, 515)
Screenshot: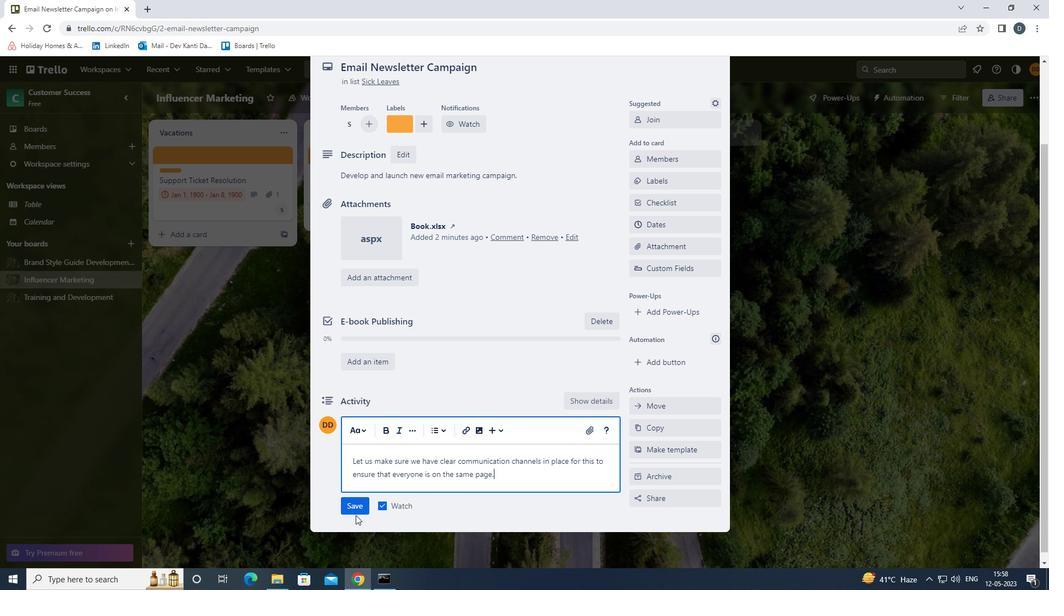 
Action: Mouse moved to (355, 512)
Screenshot: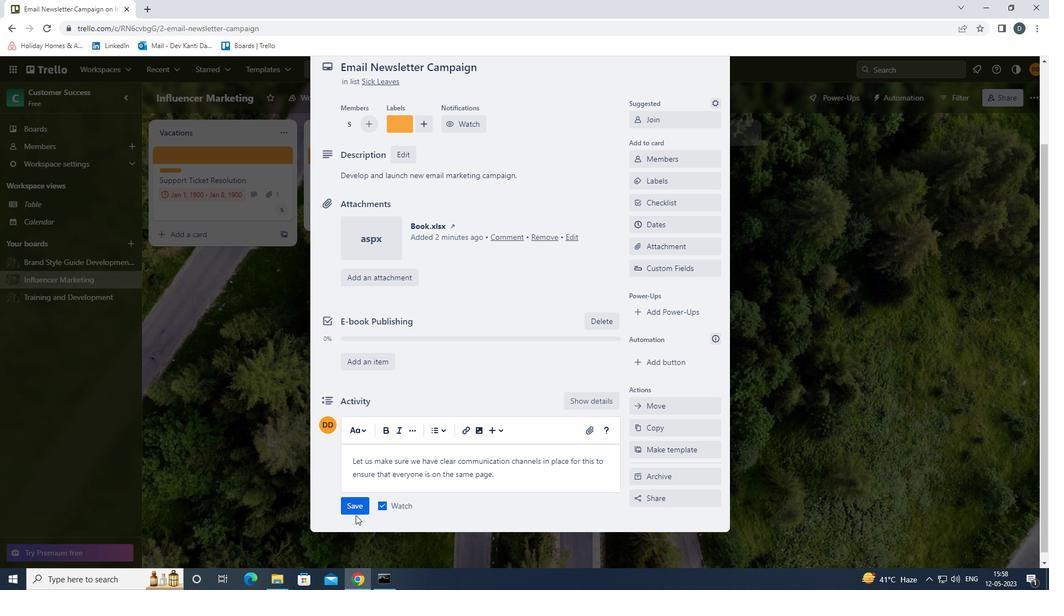
Action: Mouse pressed left at (355, 512)
Screenshot: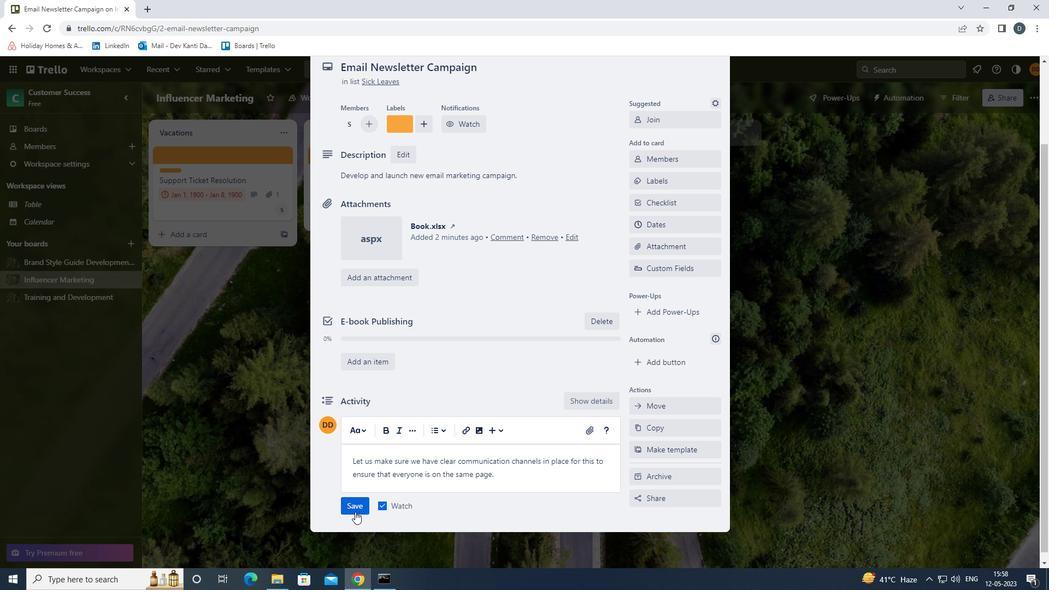 
Action: Mouse moved to (661, 228)
Screenshot: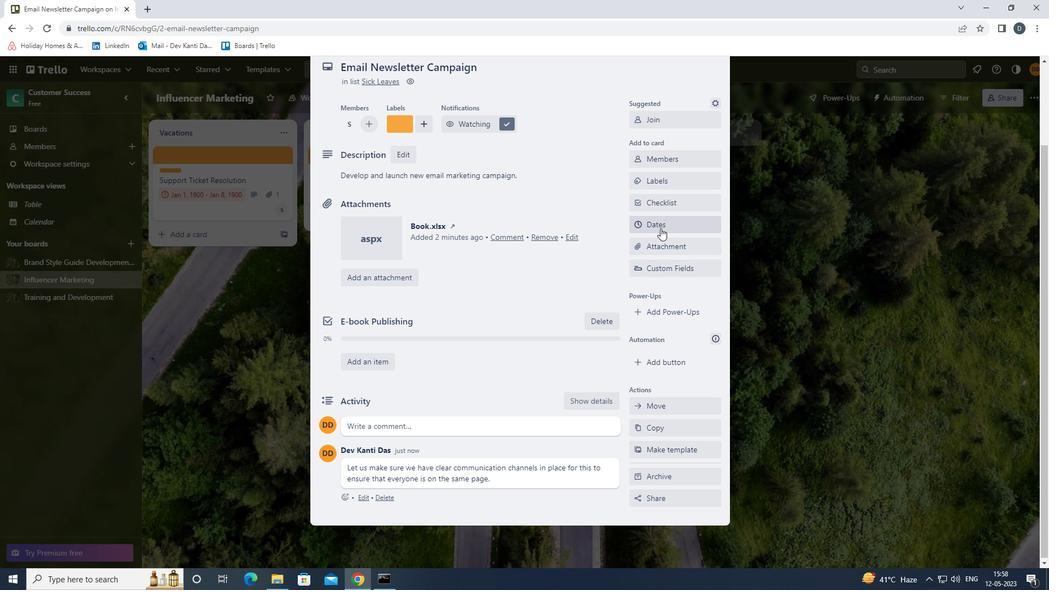 
Action: Mouse pressed left at (661, 228)
Screenshot: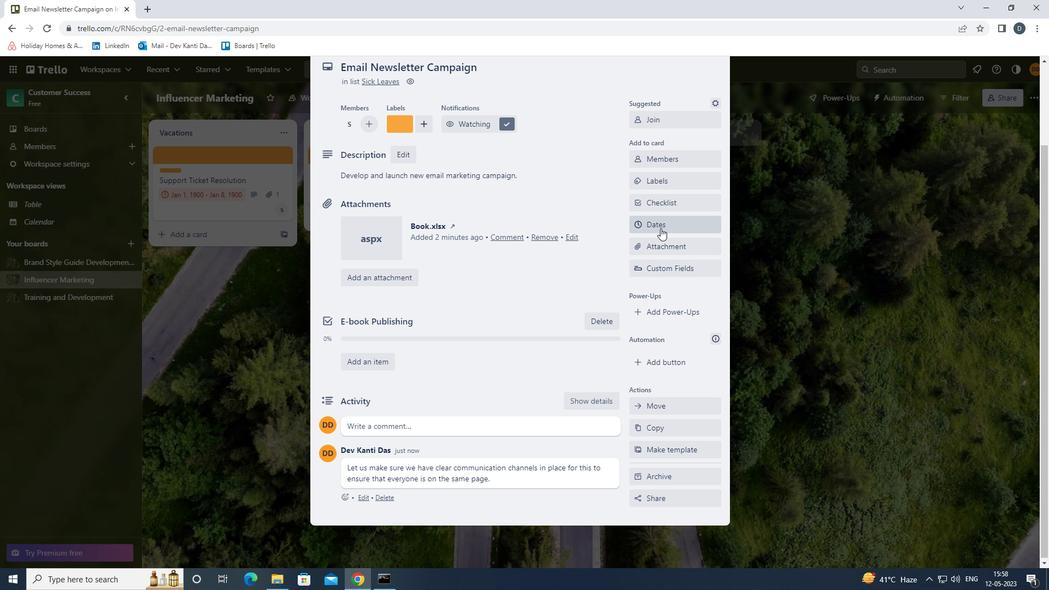 
Action: Mouse moved to (642, 296)
Screenshot: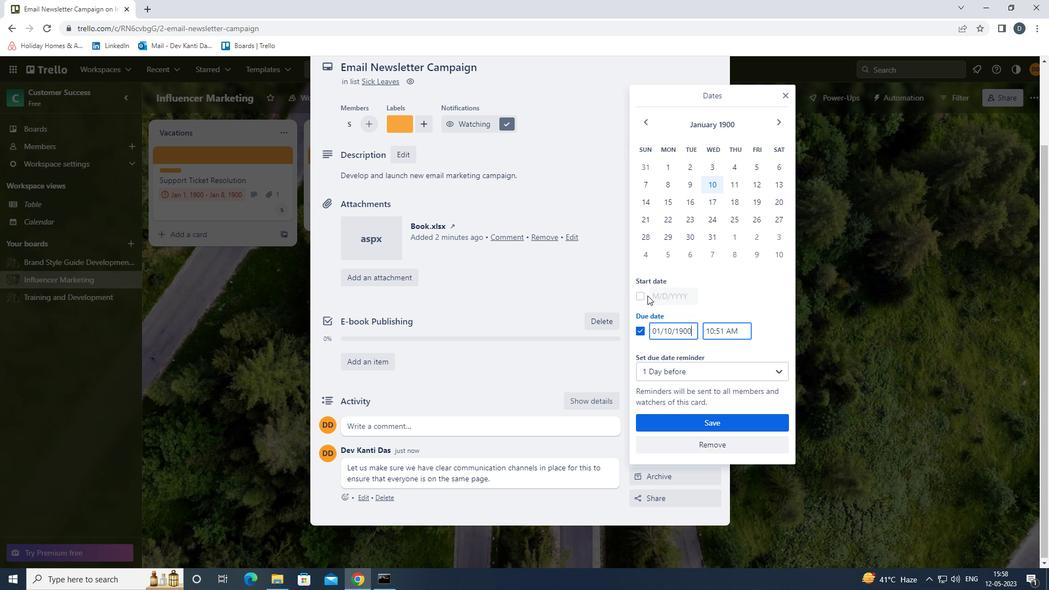 
Action: Mouse pressed left at (642, 296)
Screenshot: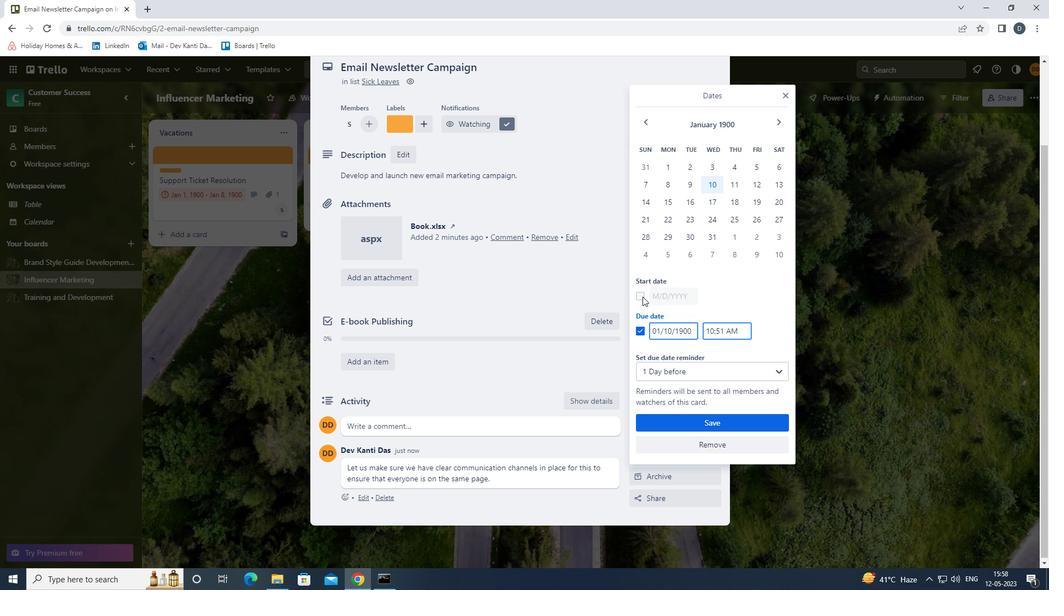 
Action: Mouse moved to (735, 161)
Screenshot: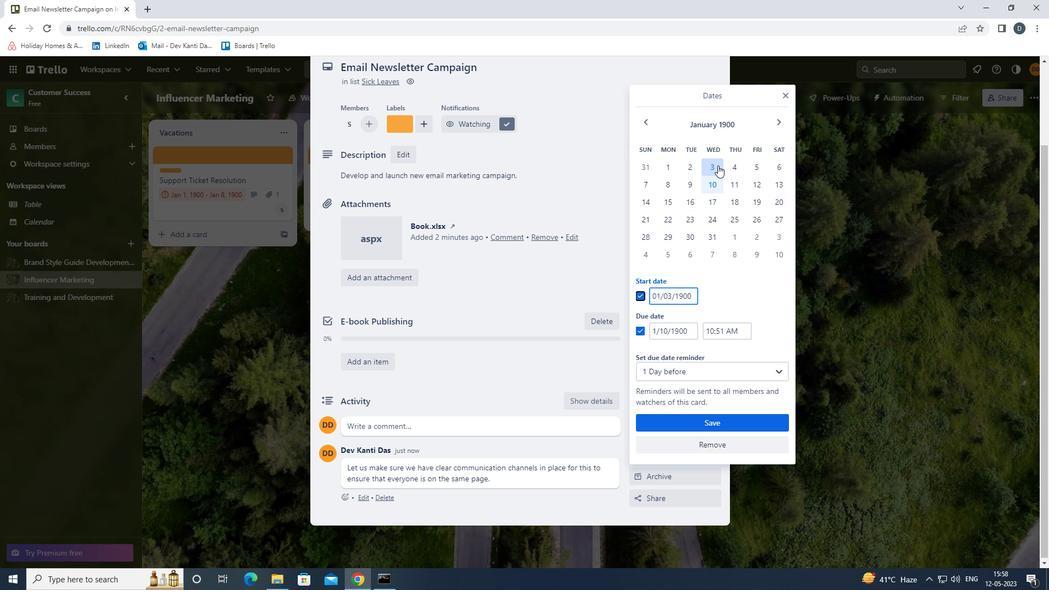 
Action: Mouse pressed left at (735, 161)
Screenshot: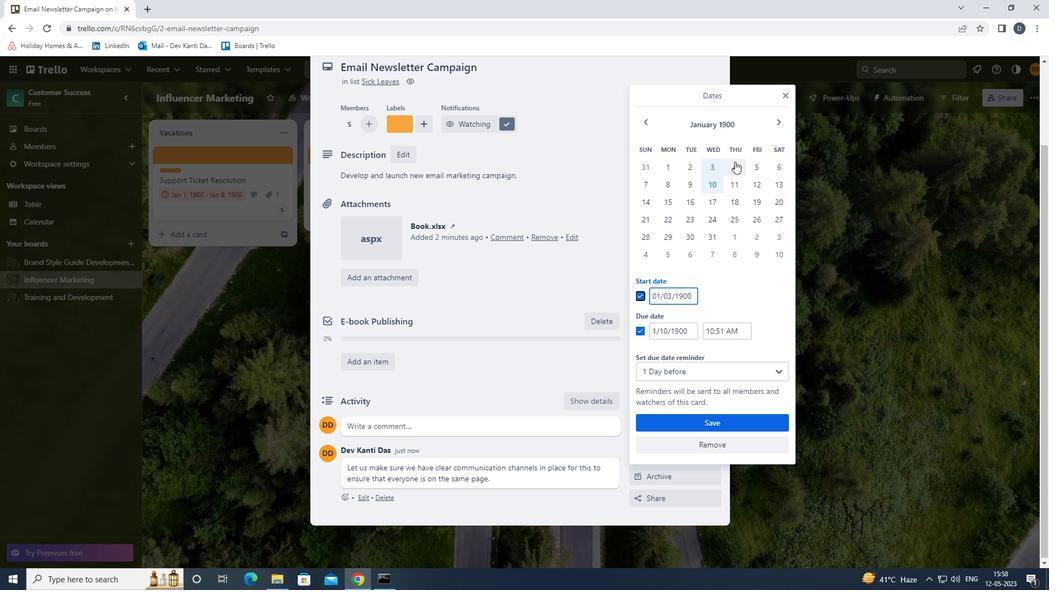 
Action: Mouse moved to (741, 181)
Screenshot: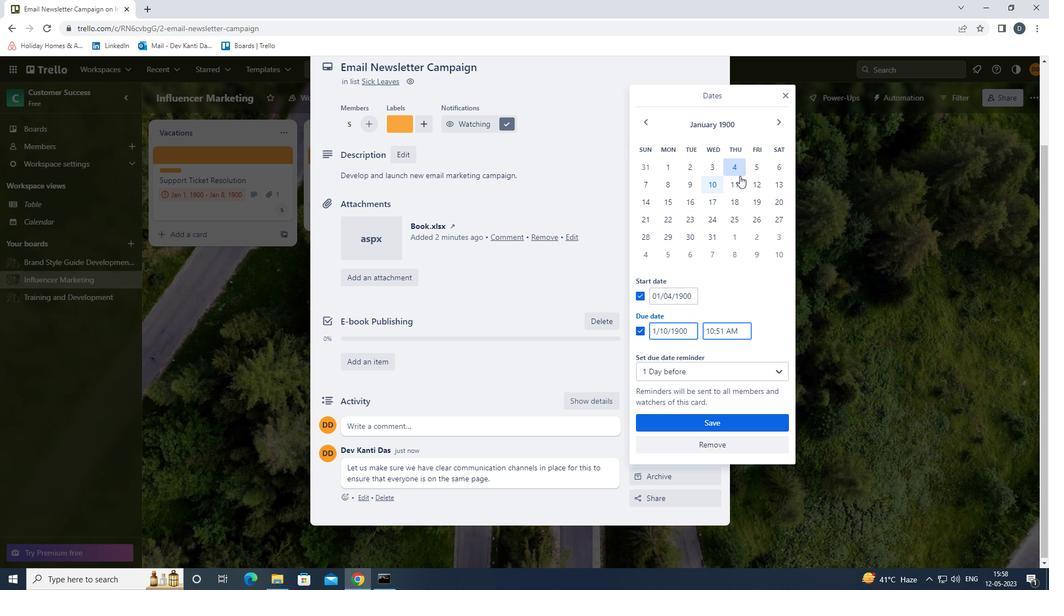 
Action: Mouse pressed left at (741, 181)
Screenshot: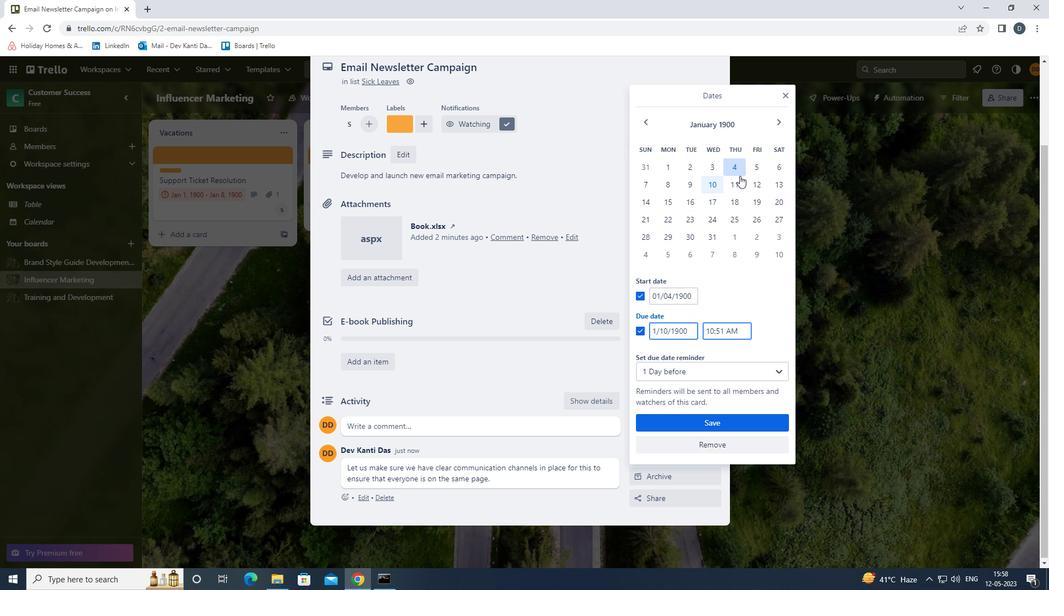 
Action: Mouse moved to (715, 413)
Screenshot: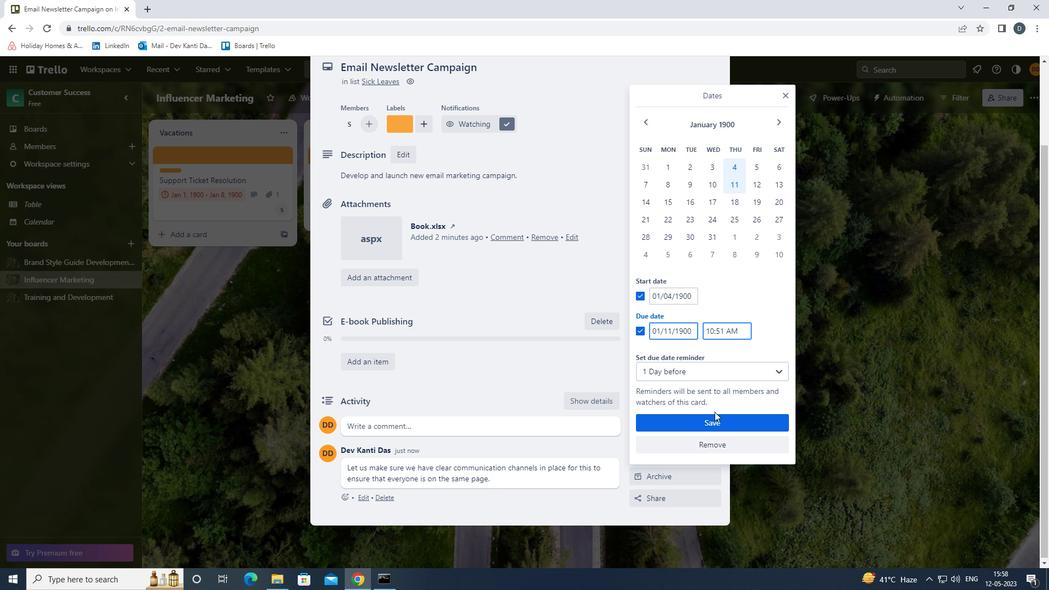 
Action: Mouse pressed left at (715, 413)
Screenshot: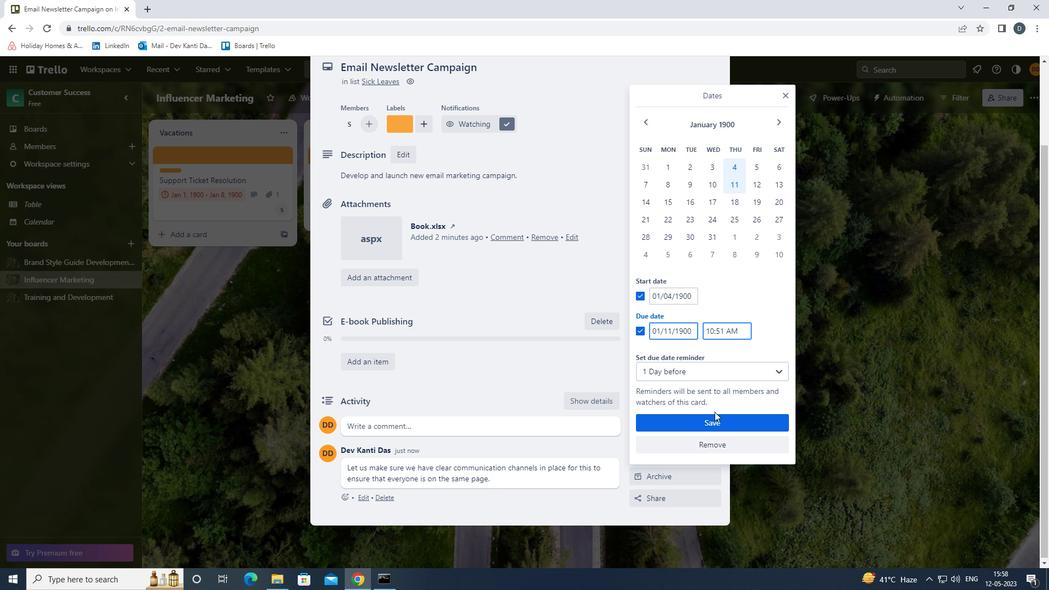 
Action: Mouse moved to (712, 413)
Screenshot: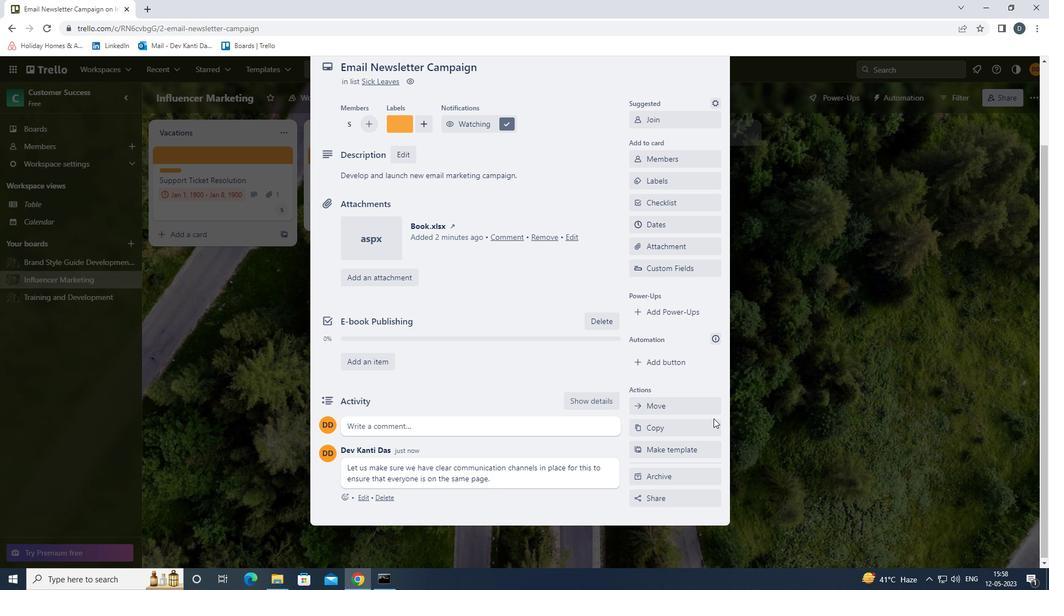 
Action: Mouse scrolled (712, 413) with delta (0, 0)
Screenshot: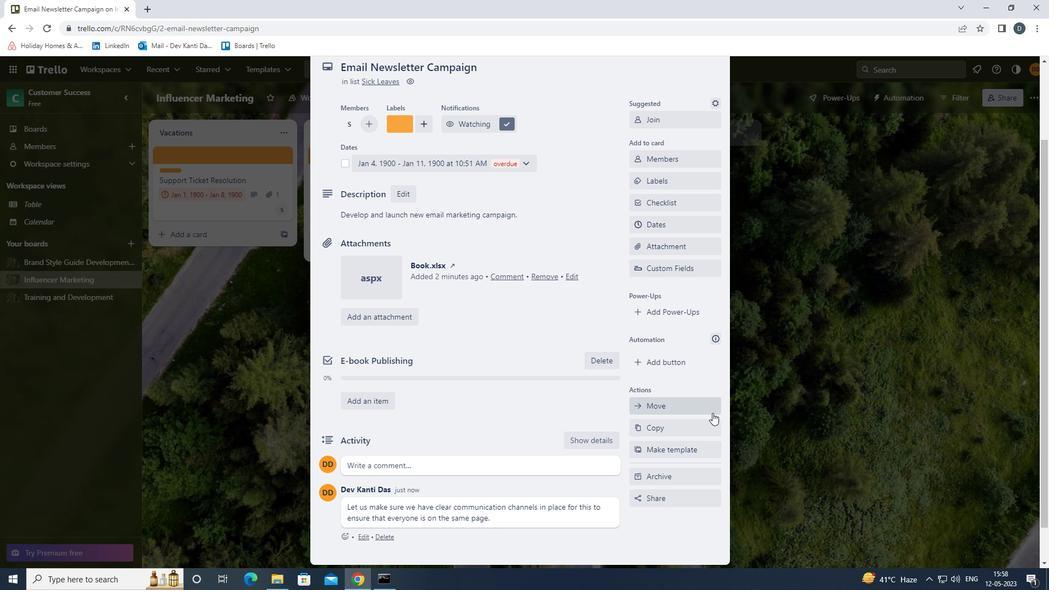 
Action: Mouse scrolled (712, 413) with delta (0, 0)
Screenshot: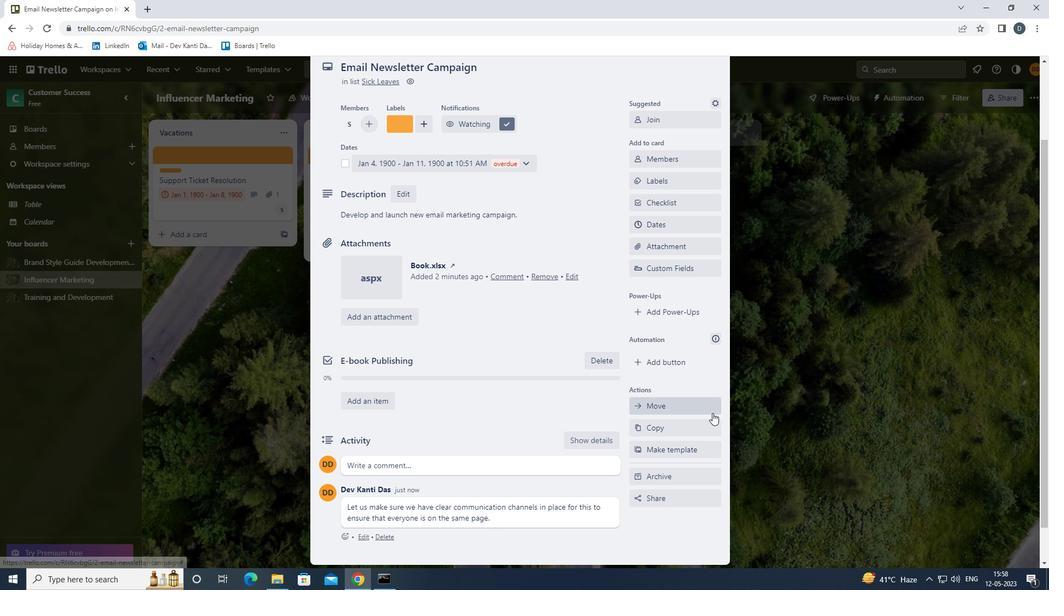 
Action: Mouse moved to (711, 90)
Screenshot: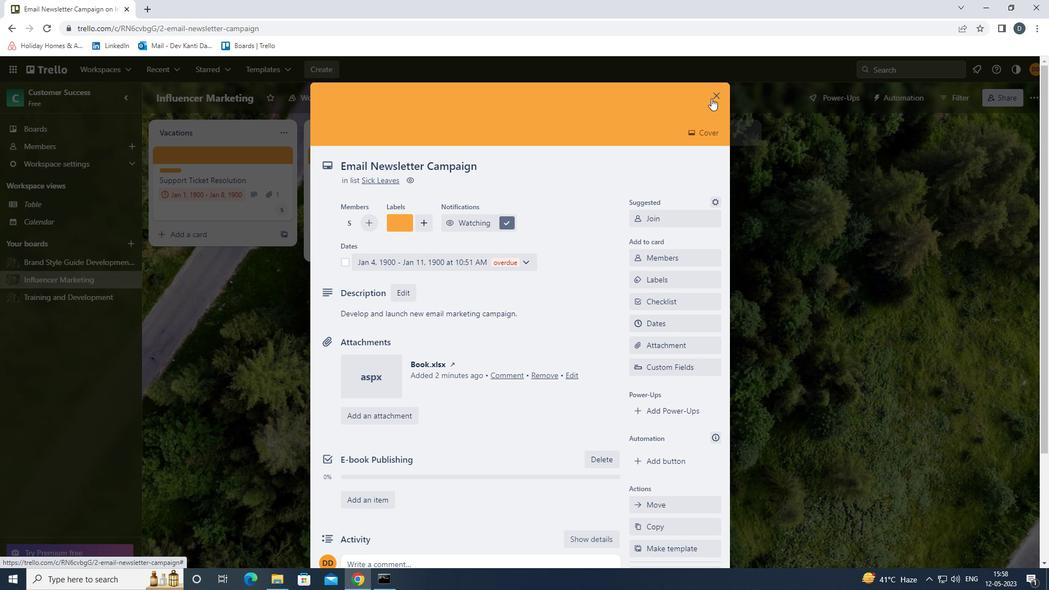 
Action: Mouse pressed left at (711, 90)
Screenshot: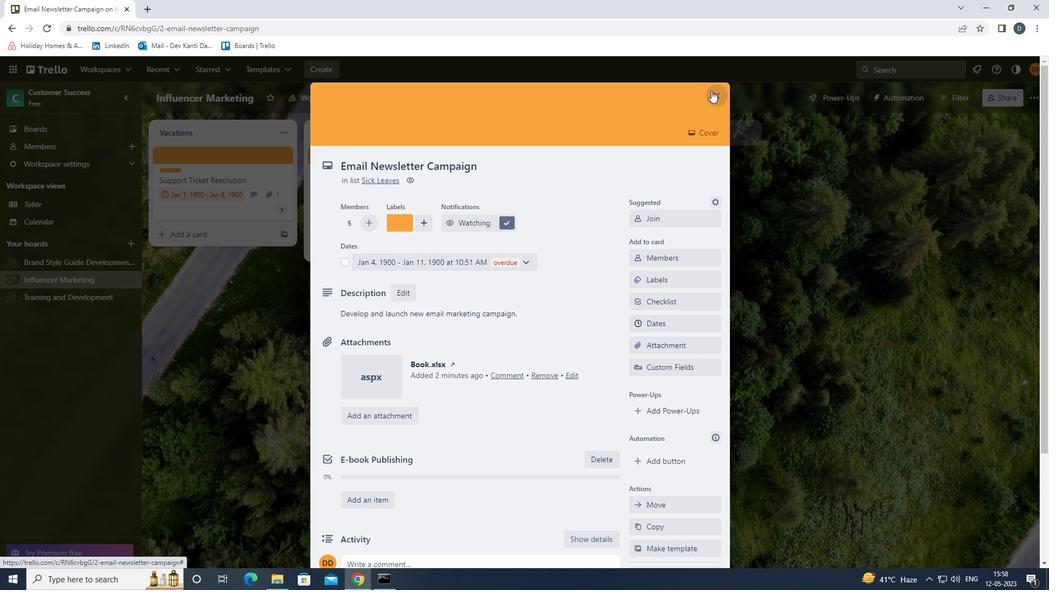 
Action: Mouse moved to (742, 268)
Screenshot: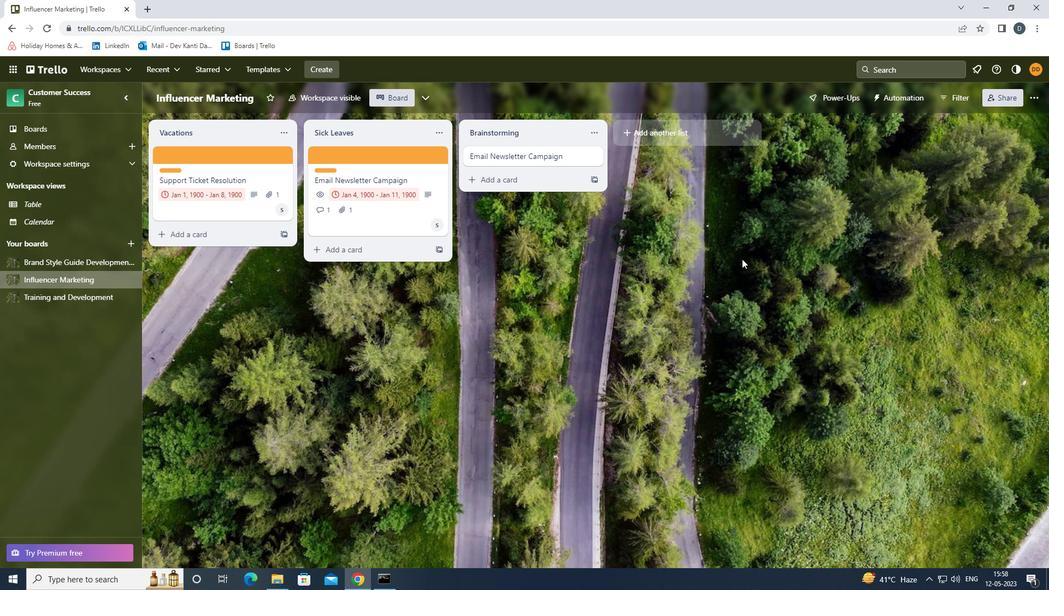
